 Task: Look for products in the category "Women's Health" from Natural Factors only.
Action: Mouse moved to (319, 167)
Screenshot: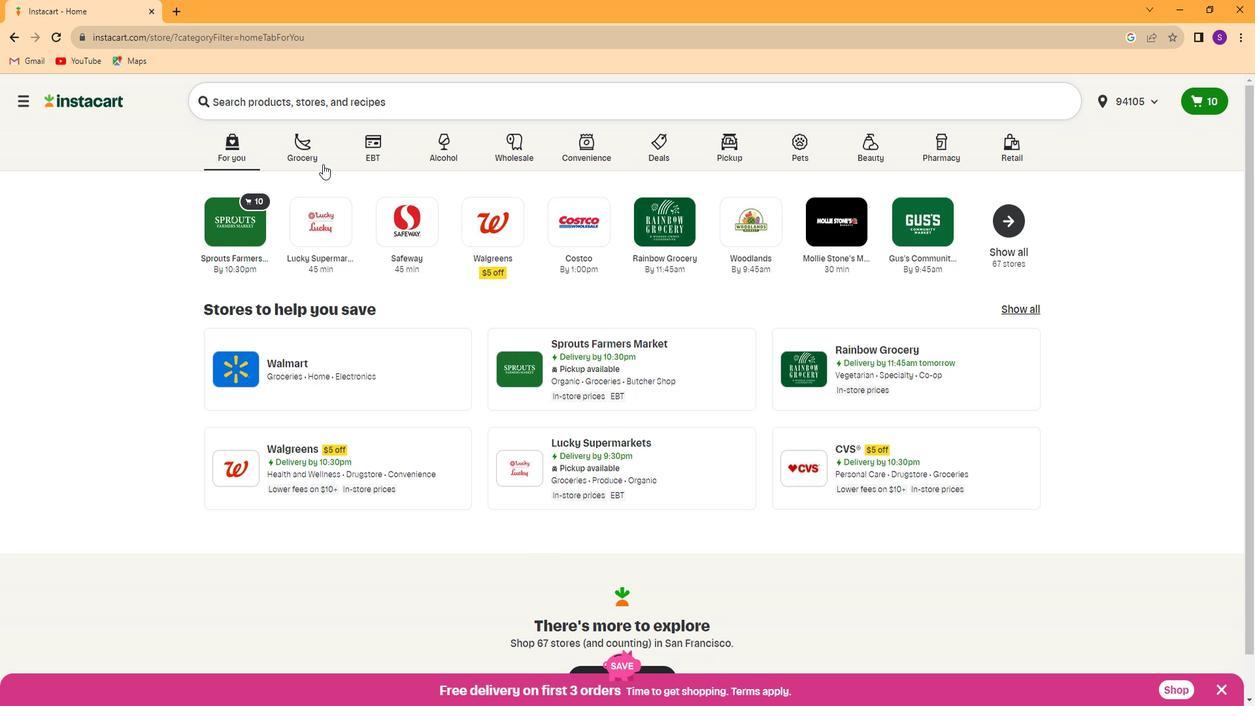 
Action: Mouse pressed left at (319, 167)
Screenshot: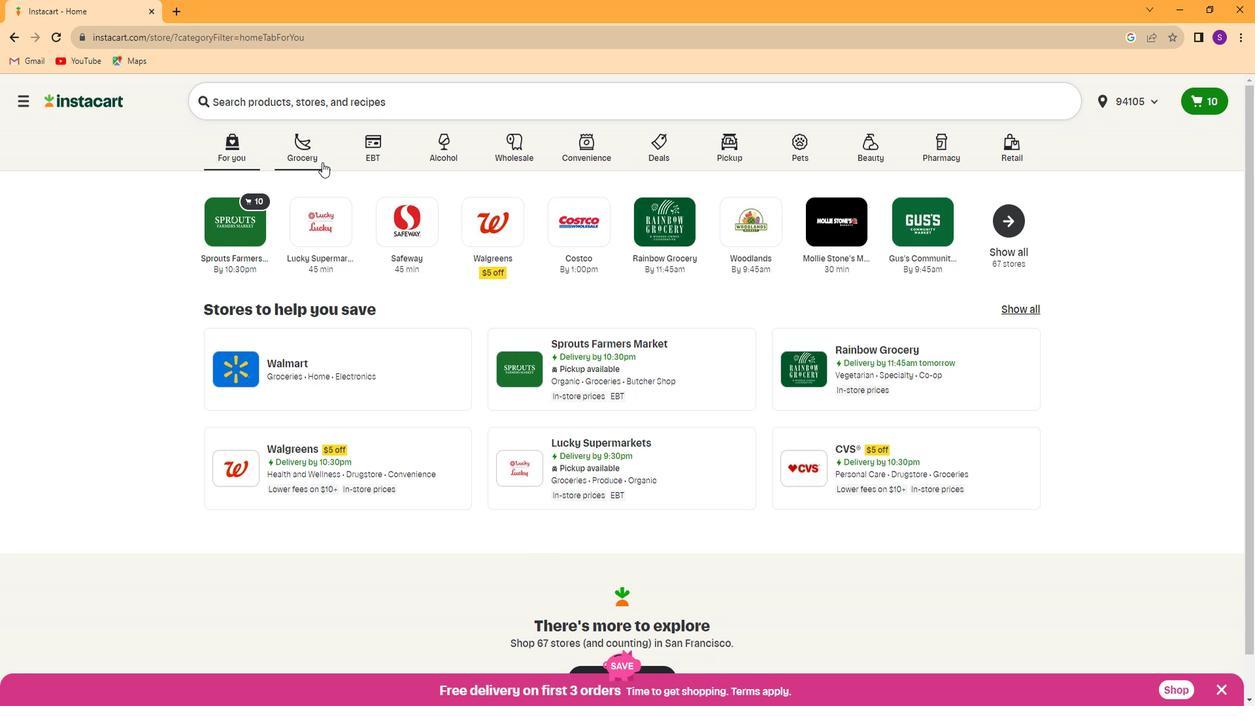 
Action: Mouse moved to (881, 239)
Screenshot: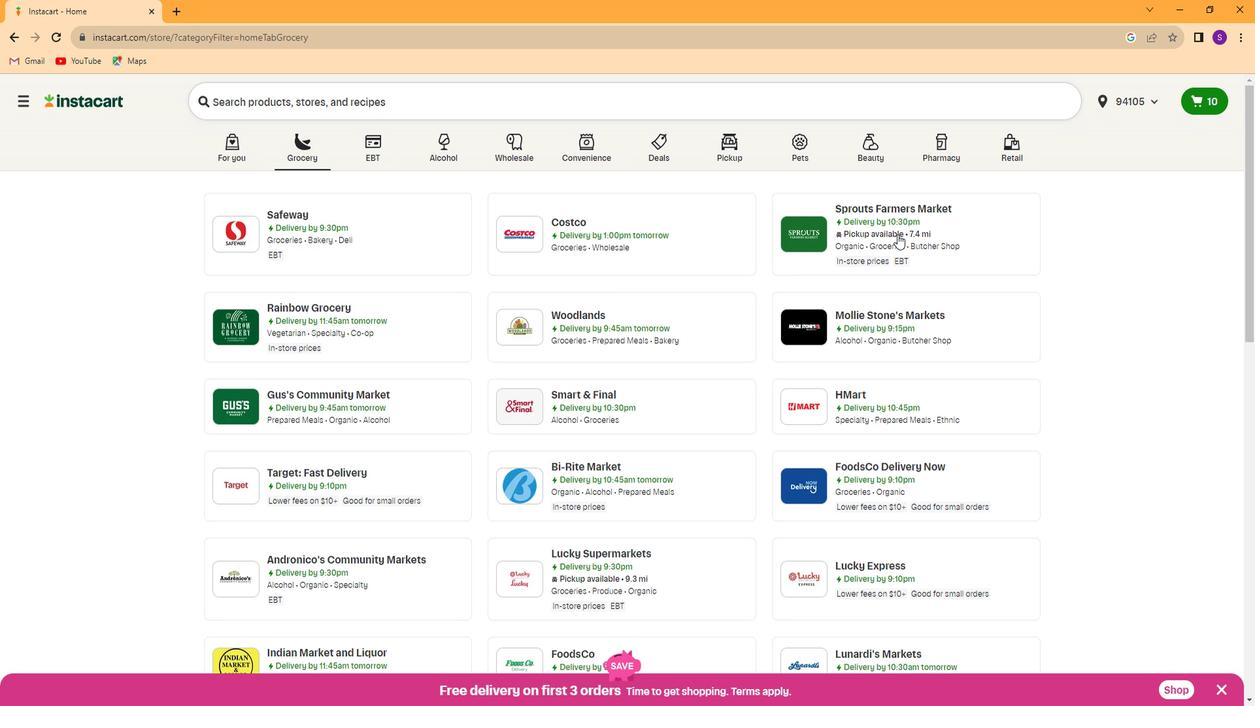 
Action: Mouse pressed left at (881, 239)
Screenshot: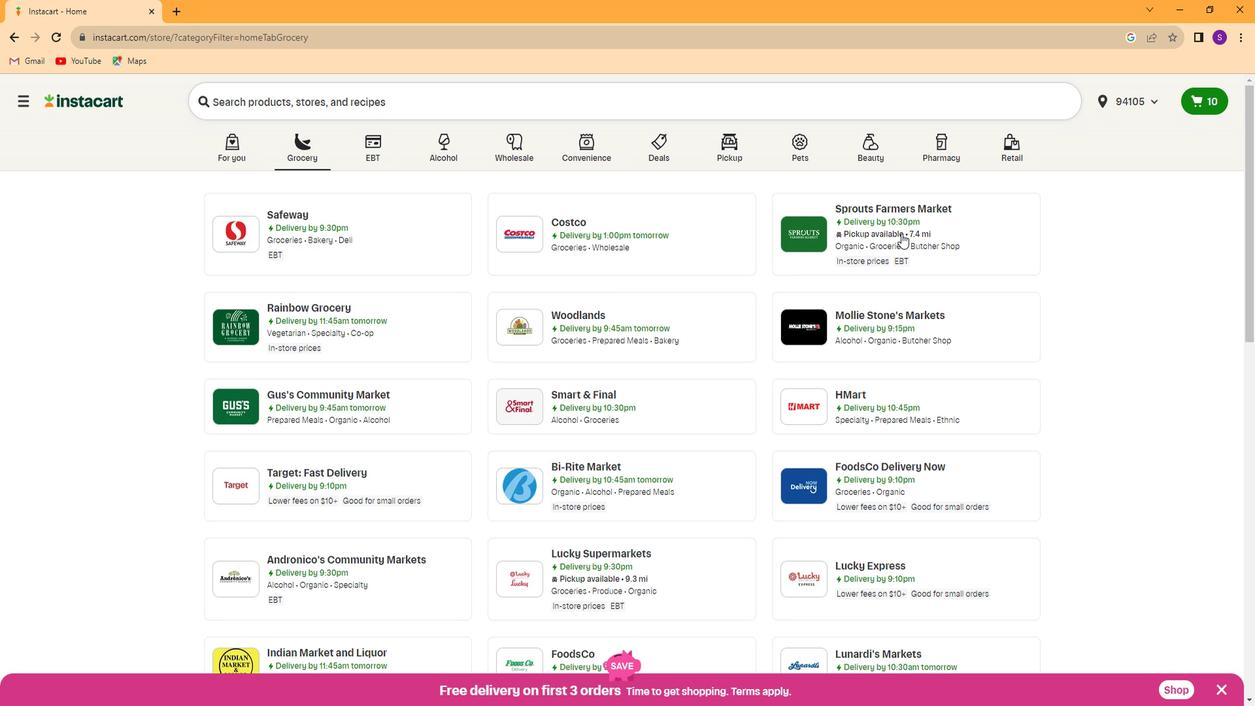 
Action: Mouse moved to (75, 509)
Screenshot: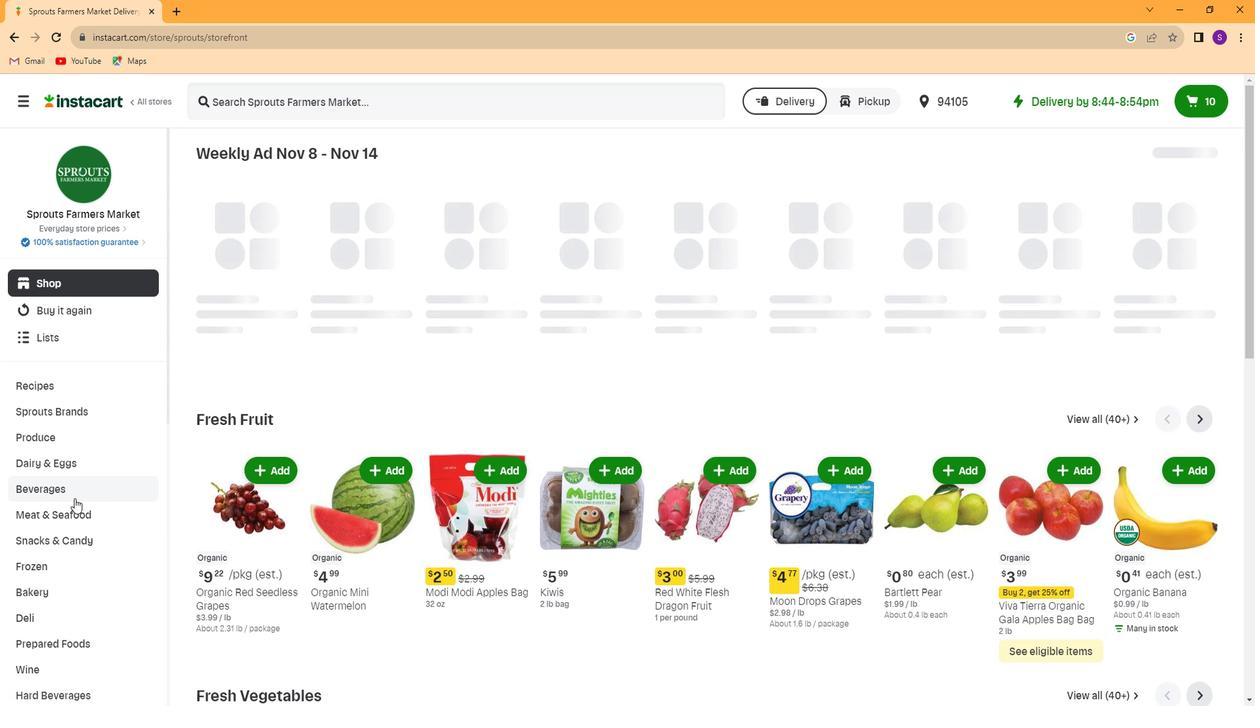 
Action: Mouse scrolled (75, 509) with delta (0, 0)
Screenshot: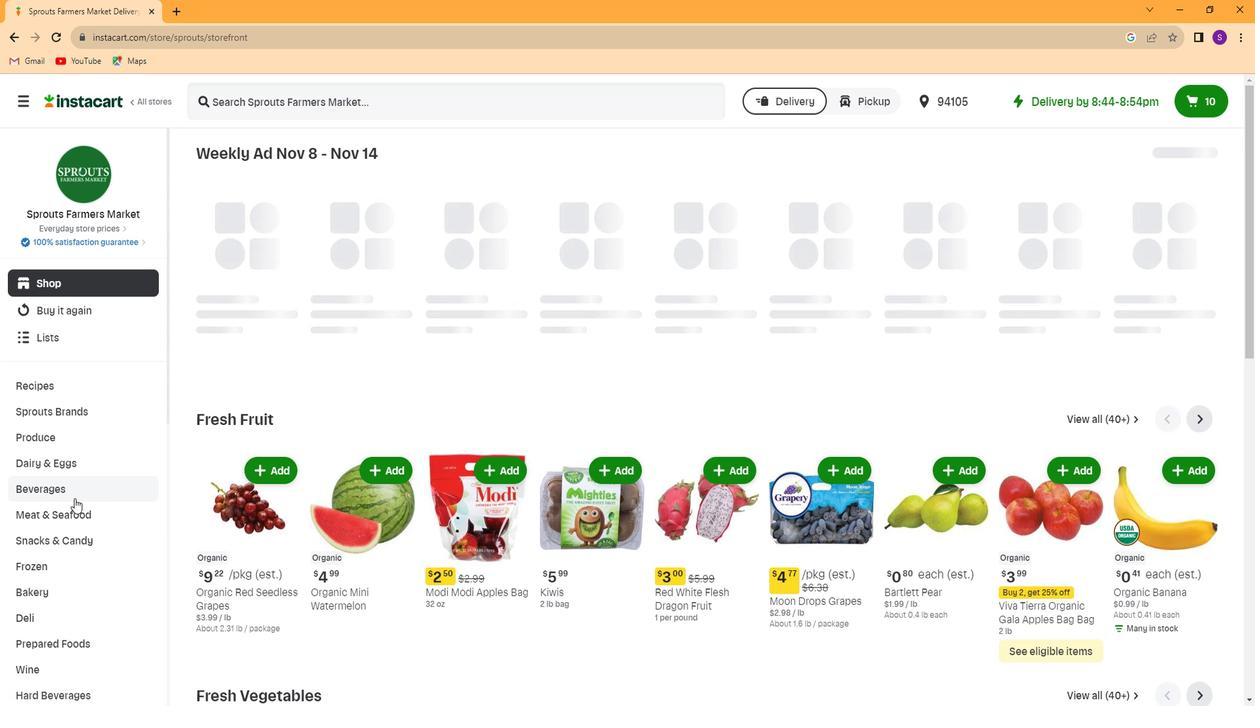 
Action: Mouse moved to (75, 509)
Screenshot: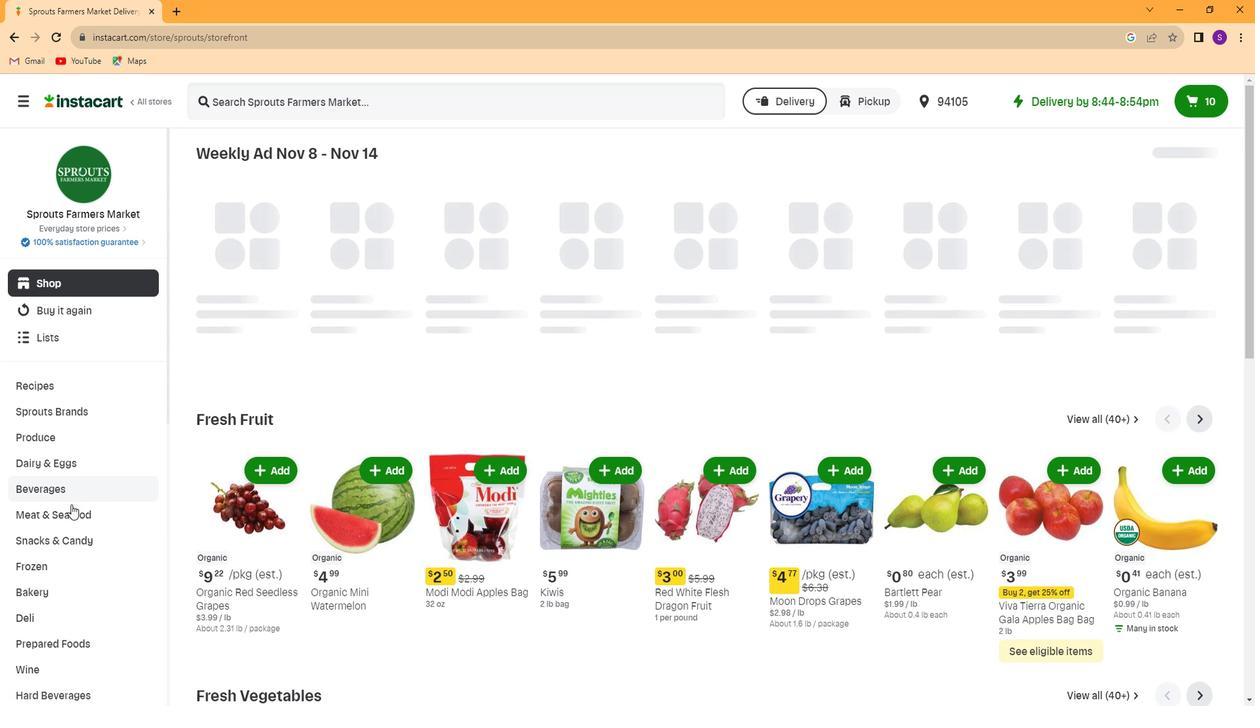 
Action: Mouse scrolled (75, 509) with delta (0, 0)
Screenshot: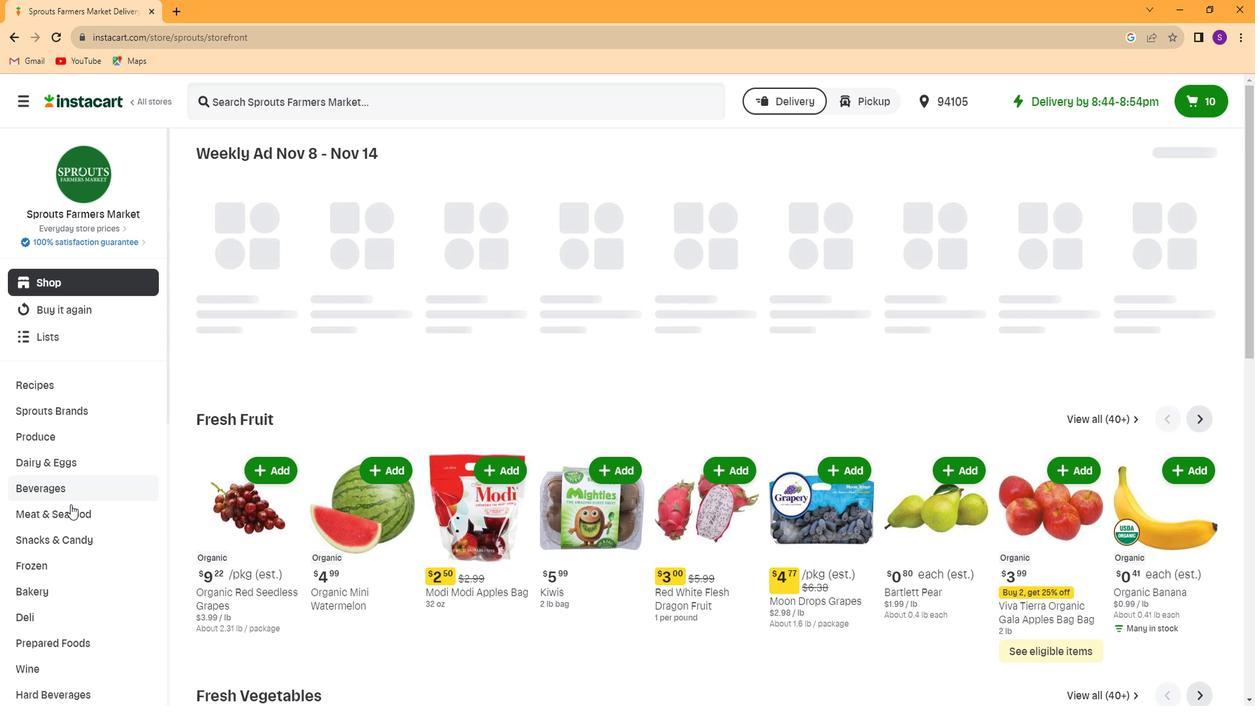 
Action: Mouse moved to (75, 509)
Screenshot: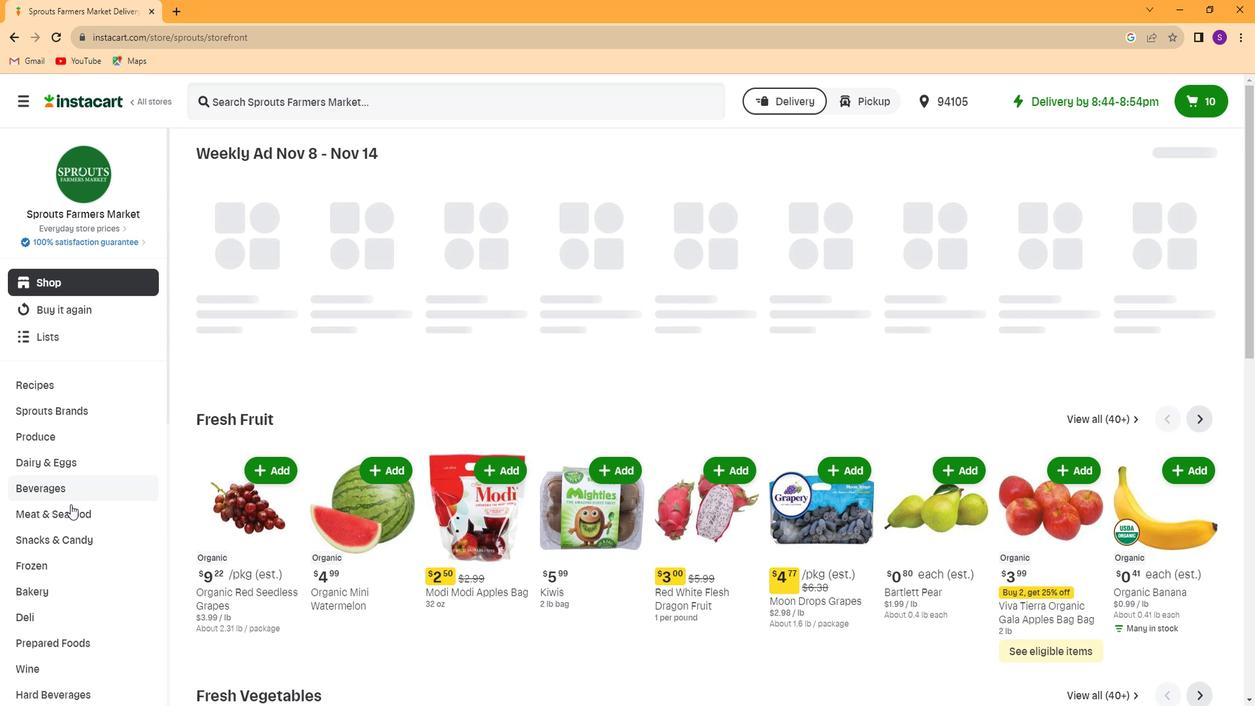 
Action: Mouse scrolled (75, 509) with delta (0, 0)
Screenshot: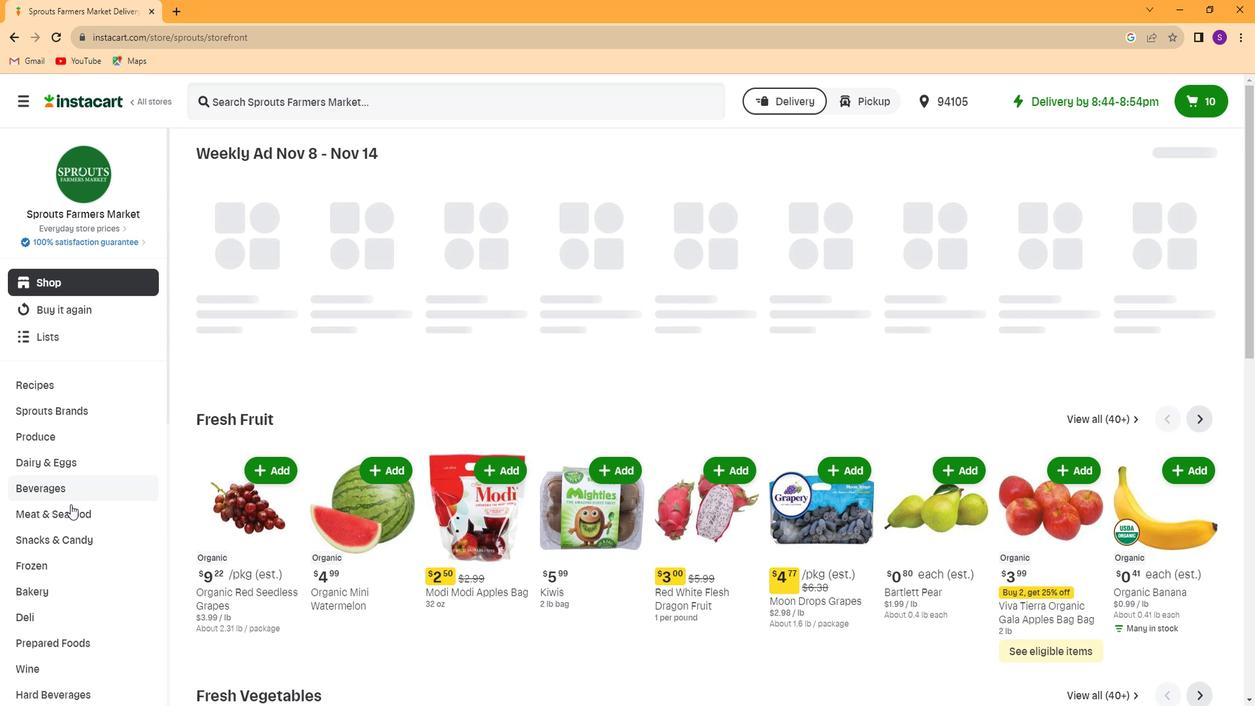 
Action: Mouse moved to (76, 509)
Screenshot: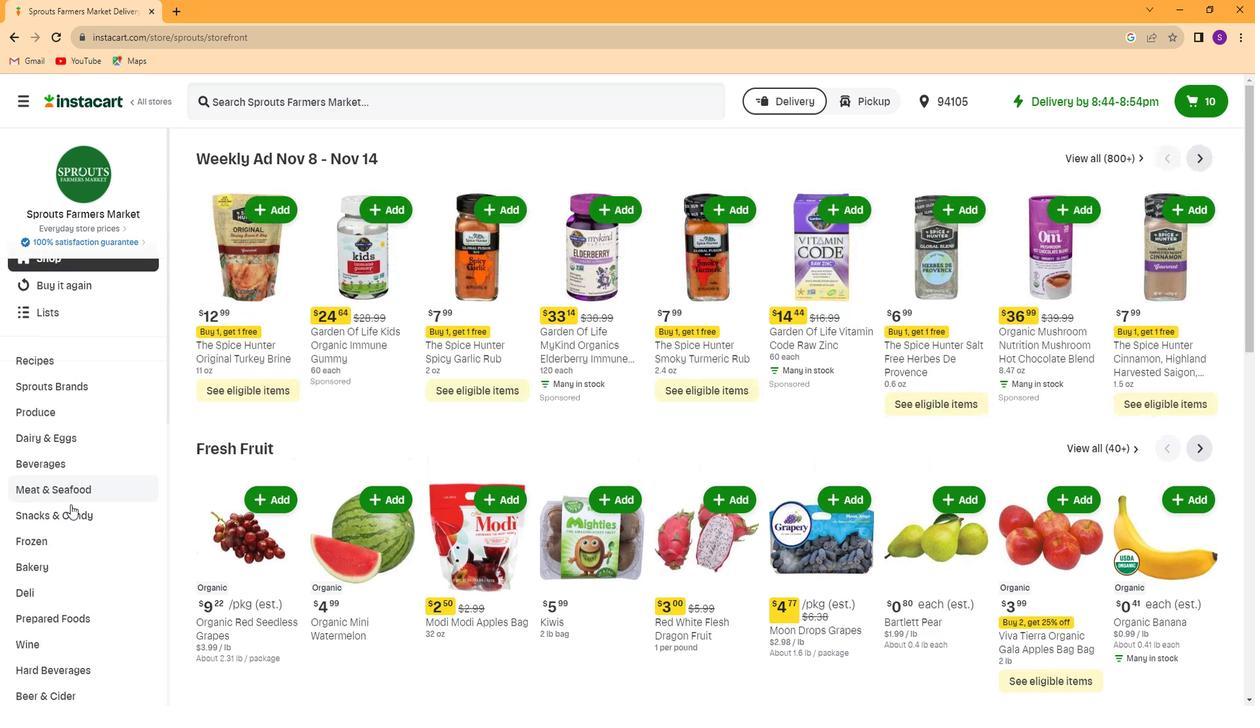 
Action: Mouse scrolled (76, 509) with delta (0, 0)
Screenshot: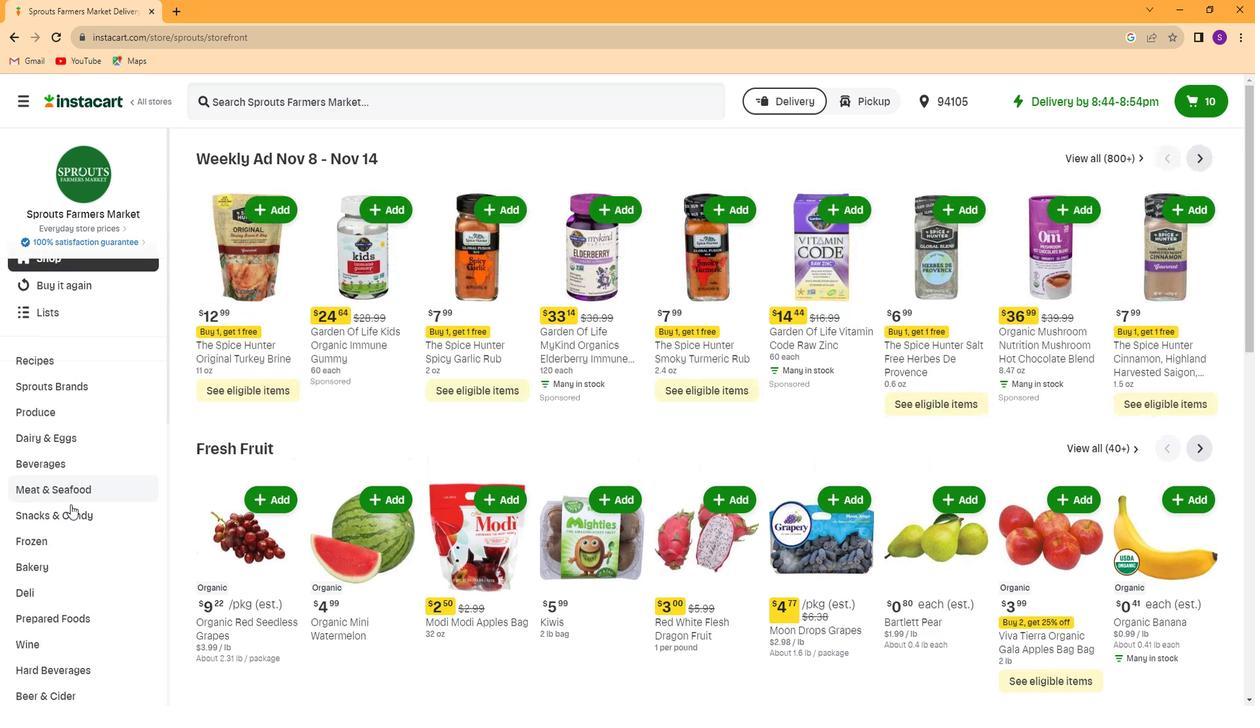 
Action: Mouse scrolled (76, 509) with delta (0, 0)
Screenshot: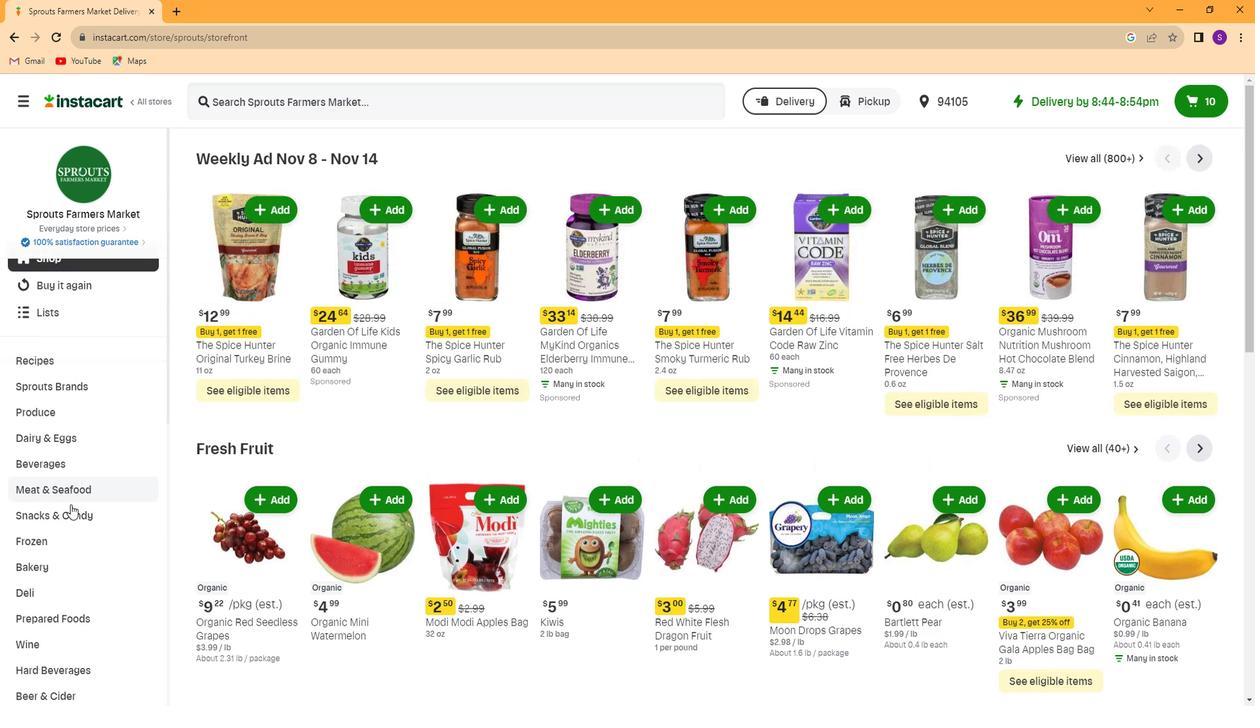 
Action: Mouse scrolled (76, 509) with delta (0, 0)
Screenshot: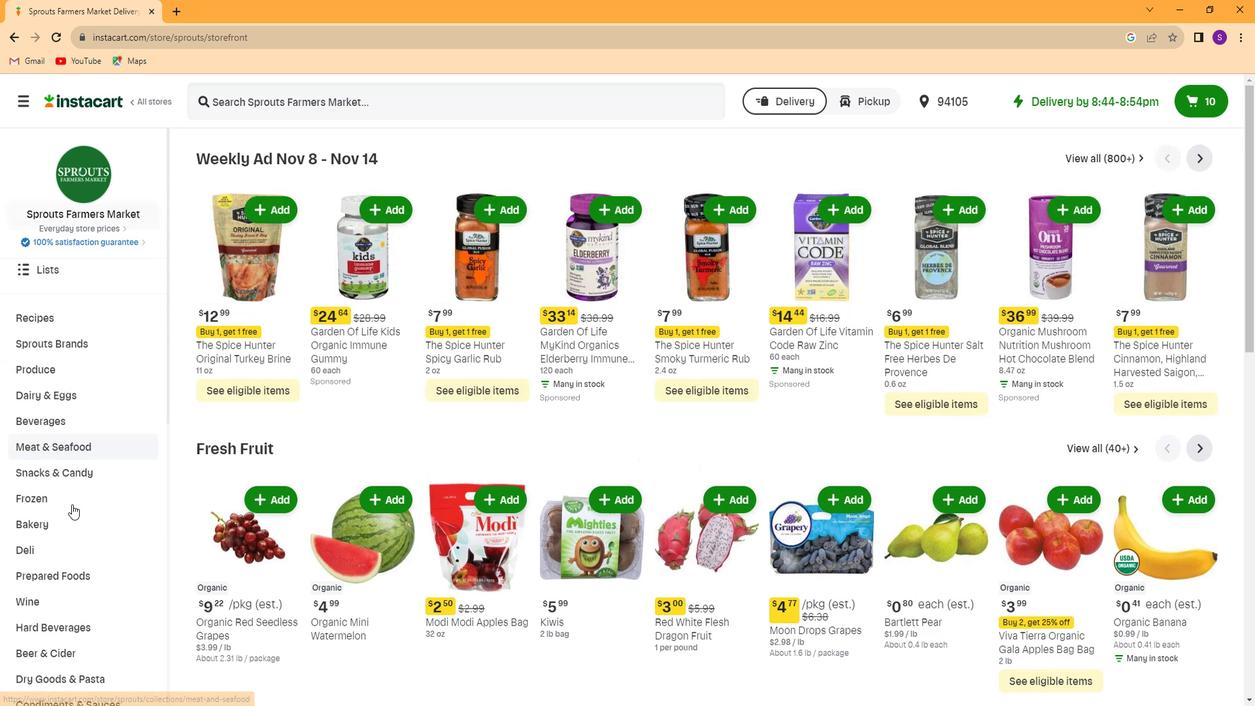 
Action: Mouse scrolled (76, 509) with delta (0, 0)
Screenshot: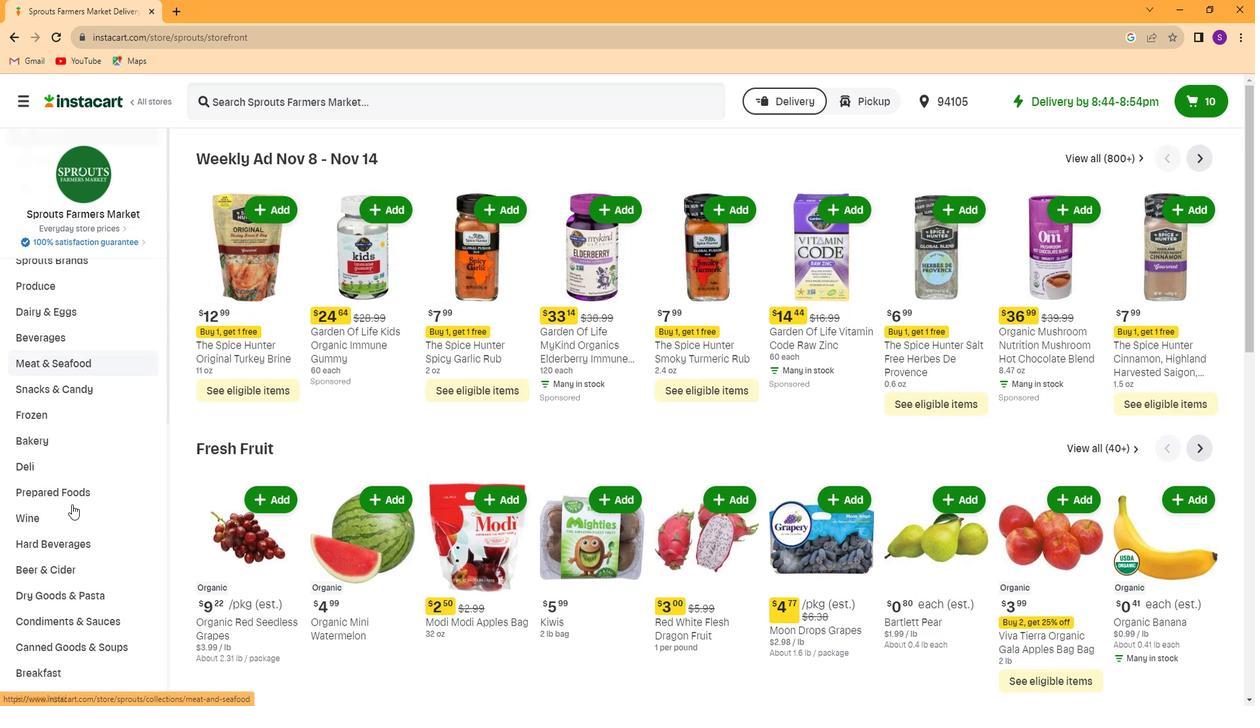 
Action: Mouse scrolled (76, 509) with delta (0, 0)
Screenshot: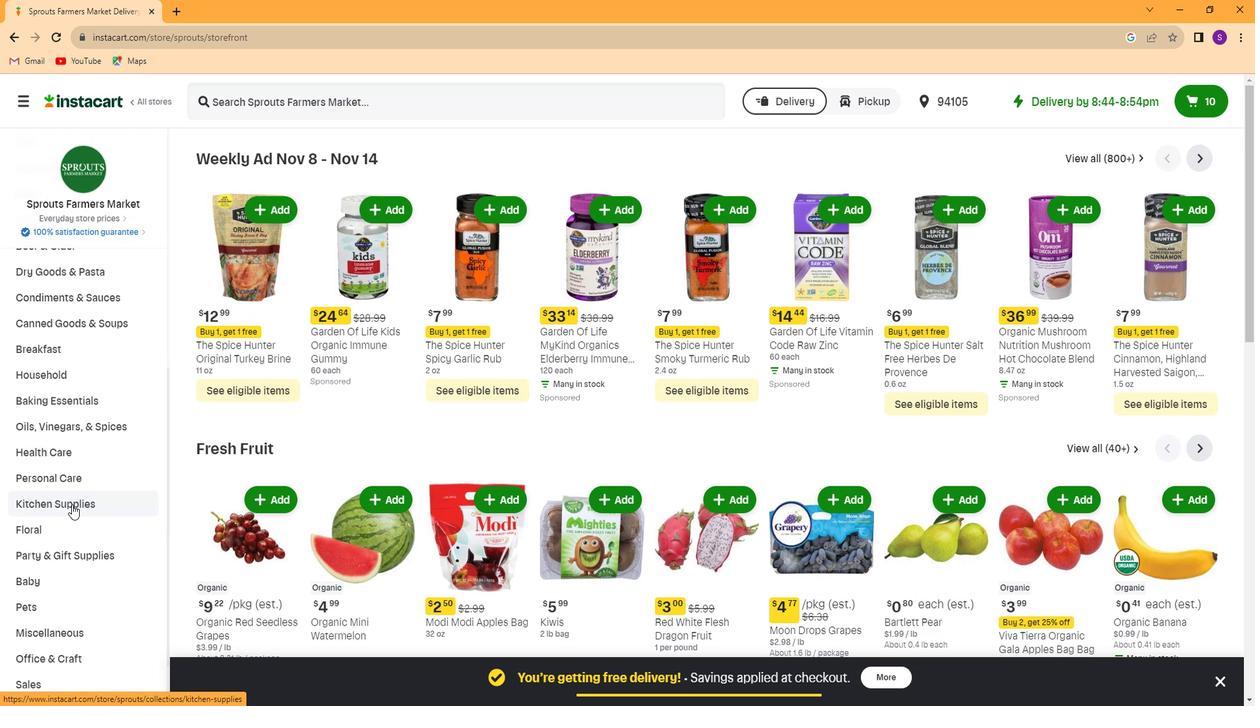 
Action: Mouse scrolled (76, 509) with delta (0, 0)
Screenshot: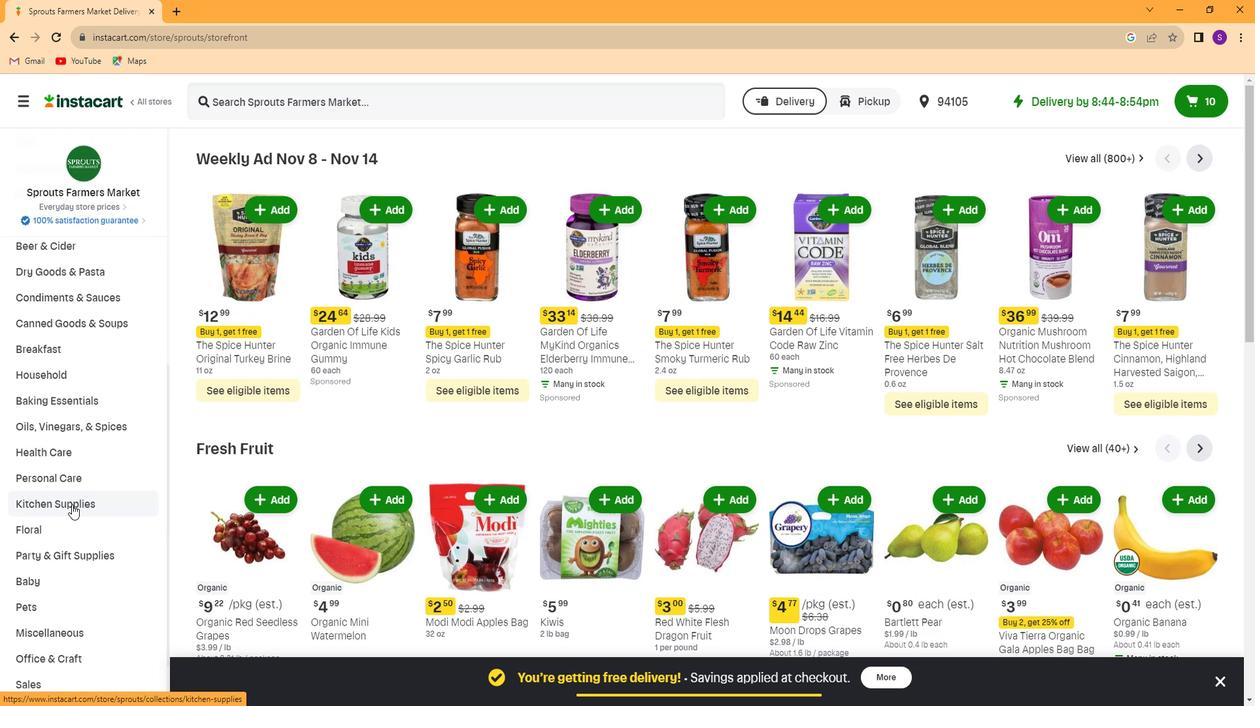 
Action: Mouse moved to (77, 513)
Screenshot: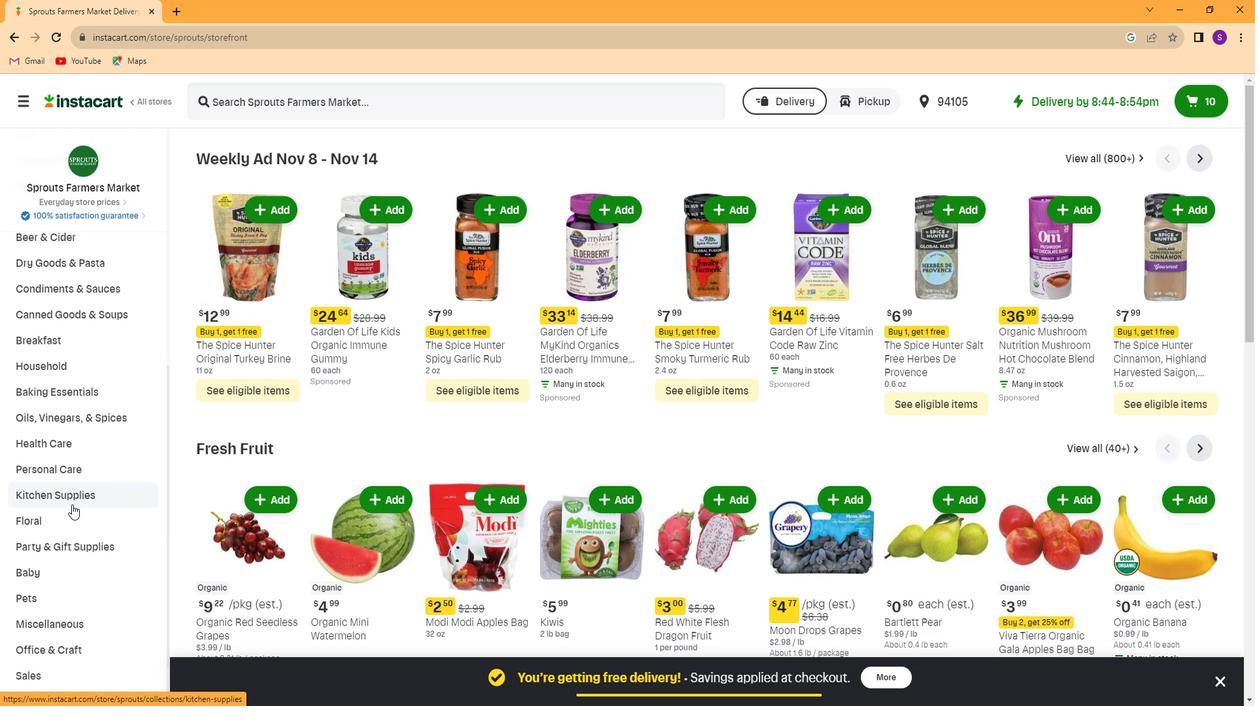 
Action: Mouse scrolled (77, 512) with delta (0, 0)
Screenshot: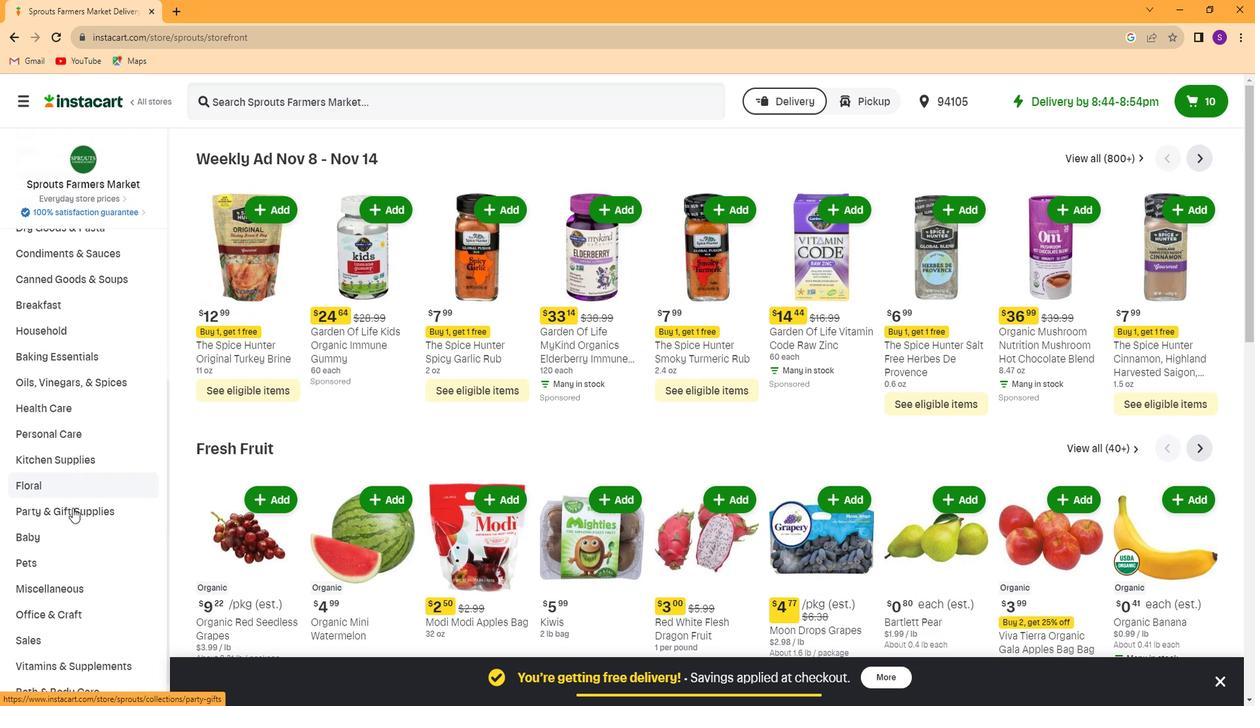 
Action: Mouse moved to (77, 515)
Screenshot: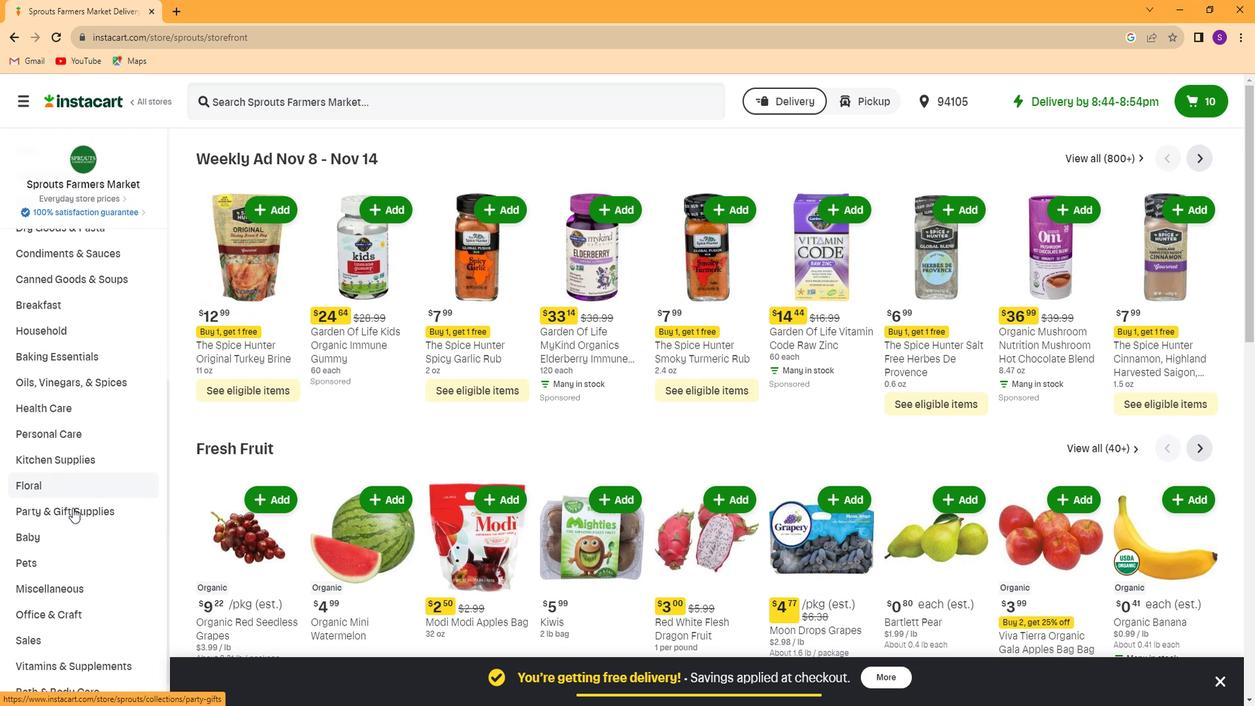 
Action: Mouse scrolled (77, 514) with delta (0, -1)
Screenshot: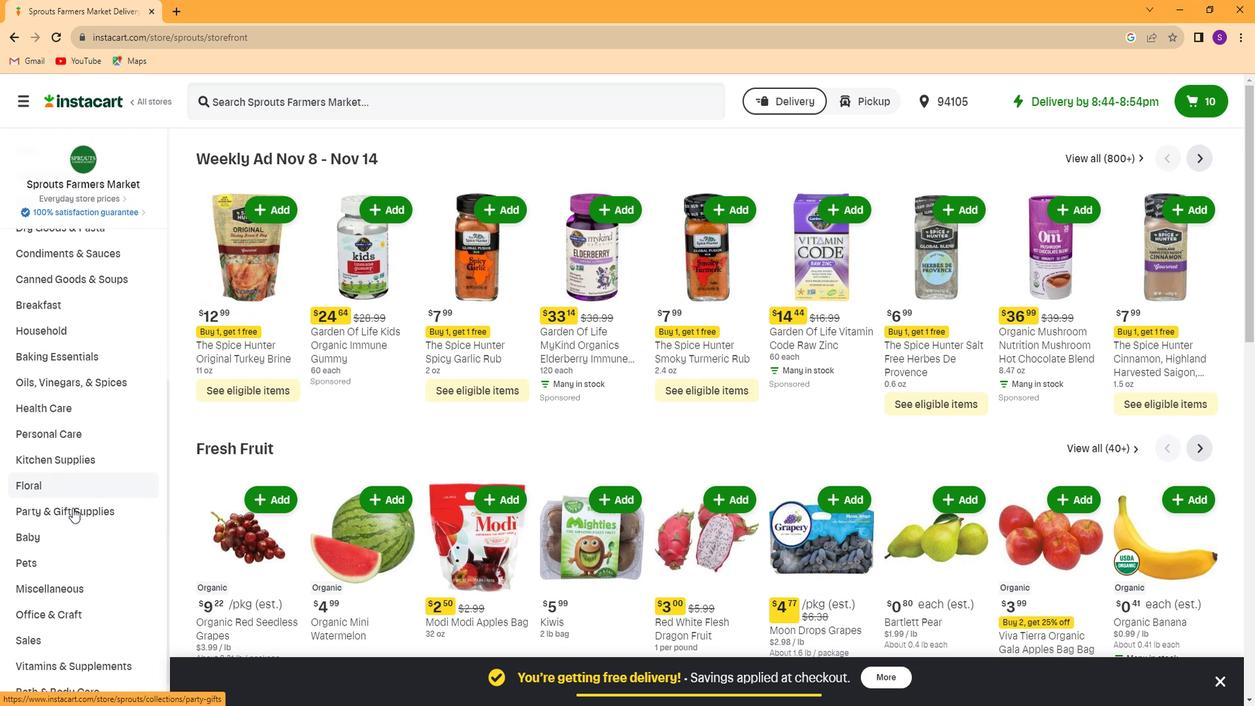 
Action: Mouse moved to (77, 517)
Screenshot: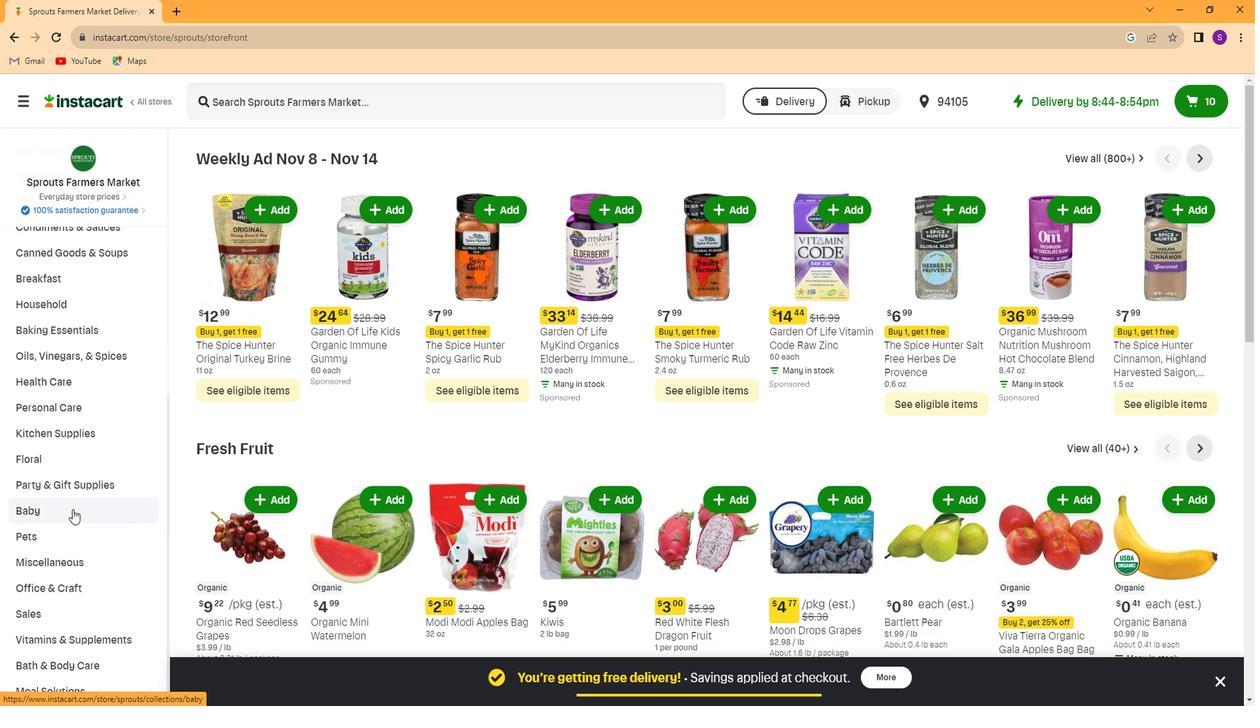 
Action: Mouse scrolled (77, 516) with delta (0, 0)
Screenshot: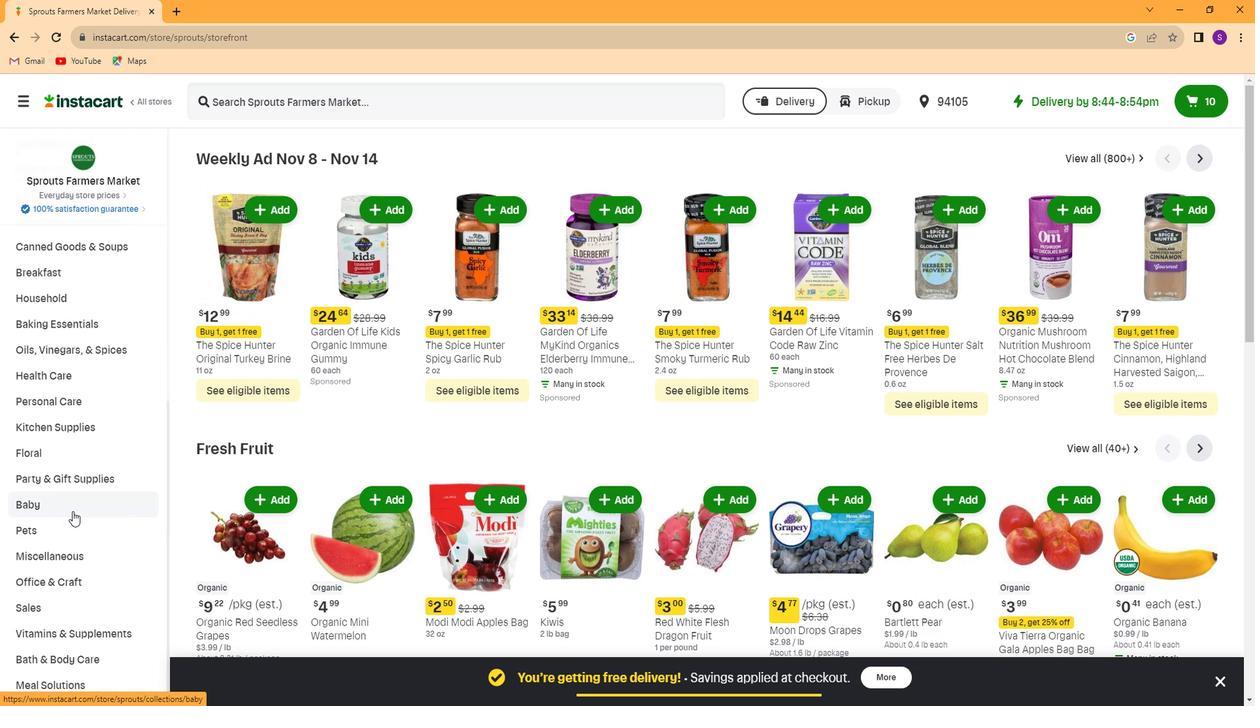 
Action: Mouse moved to (77, 519)
Screenshot: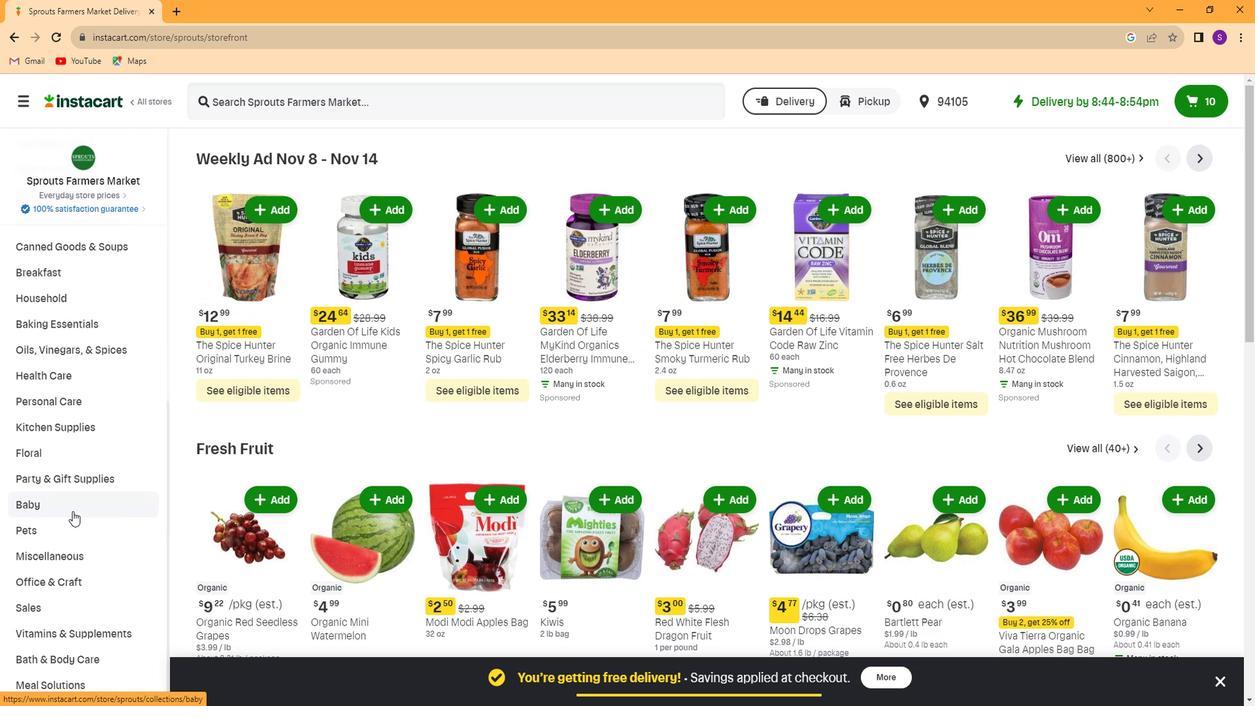 
Action: Mouse scrolled (77, 519) with delta (0, 0)
Screenshot: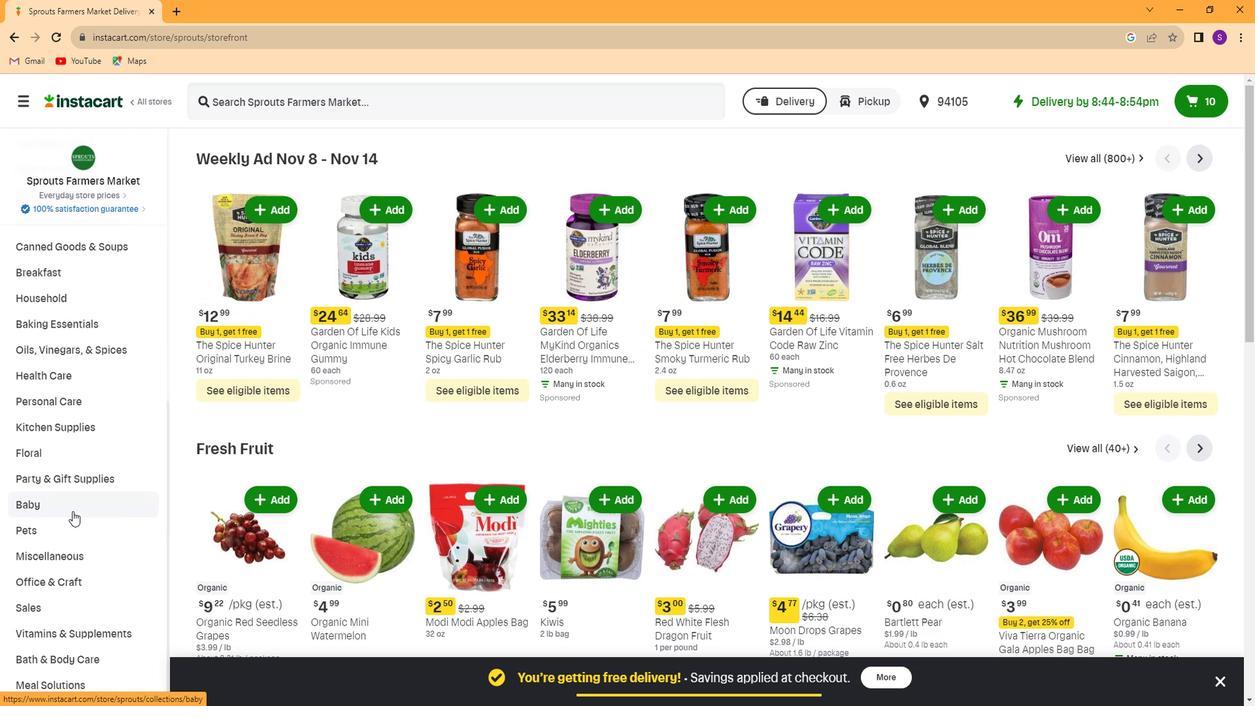 
Action: Mouse moved to (105, 638)
Screenshot: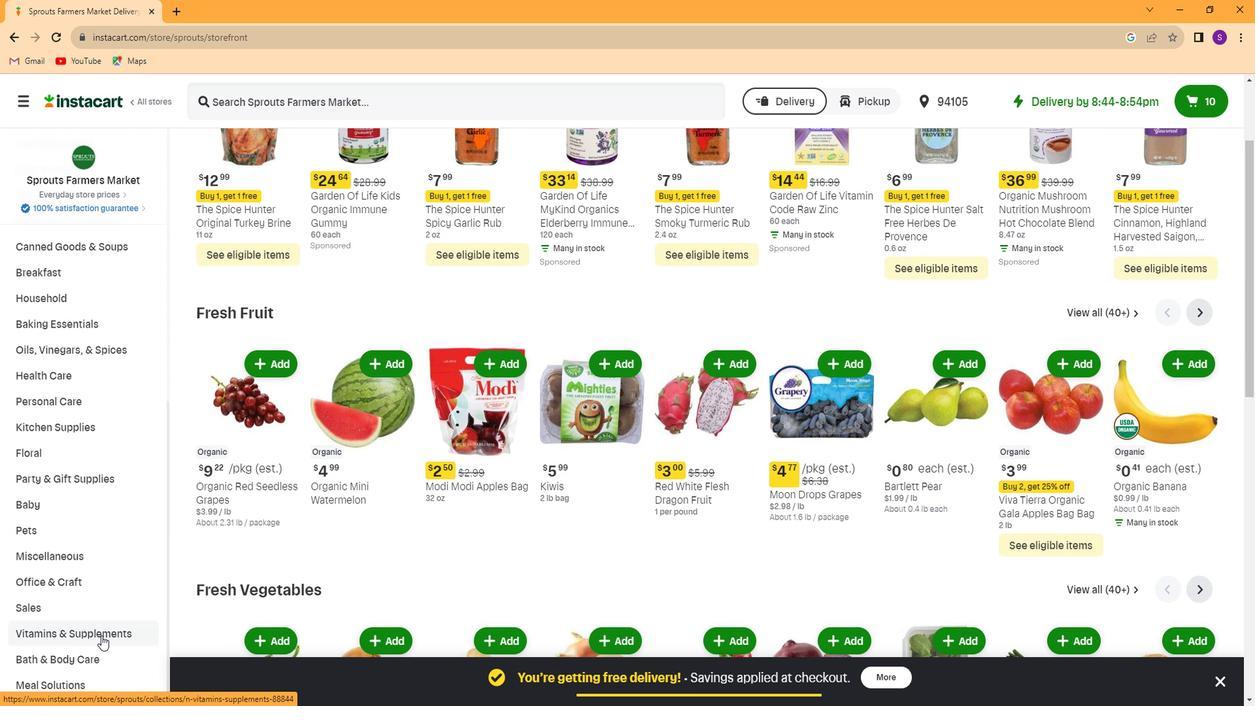 
Action: Mouse pressed left at (105, 638)
Screenshot: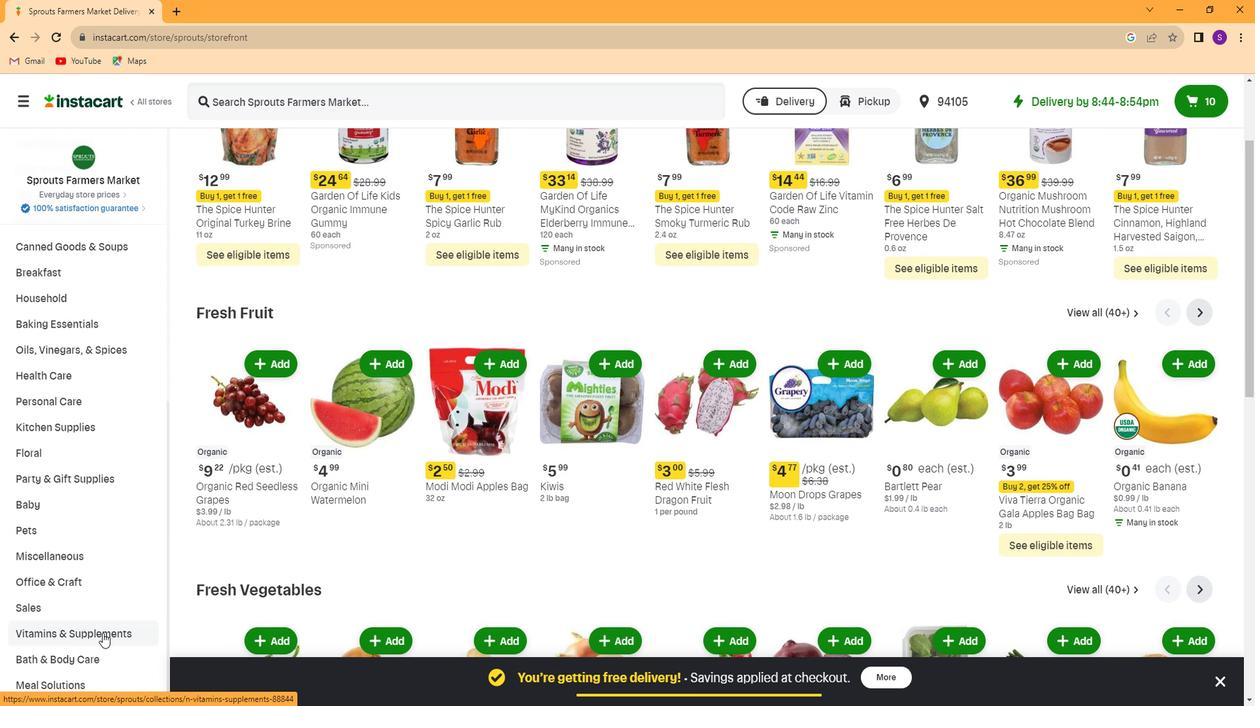 
Action: Mouse moved to (107, 533)
Screenshot: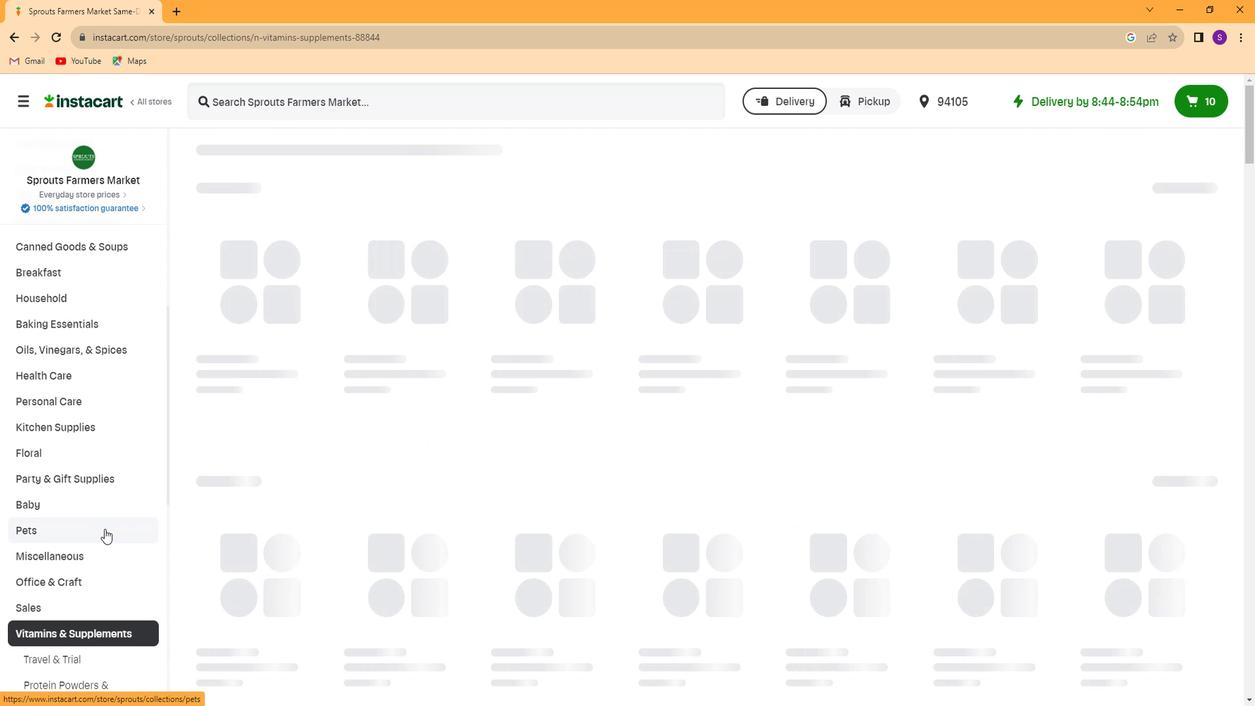 
Action: Mouse scrolled (107, 532) with delta (0, 0)
Screenshot: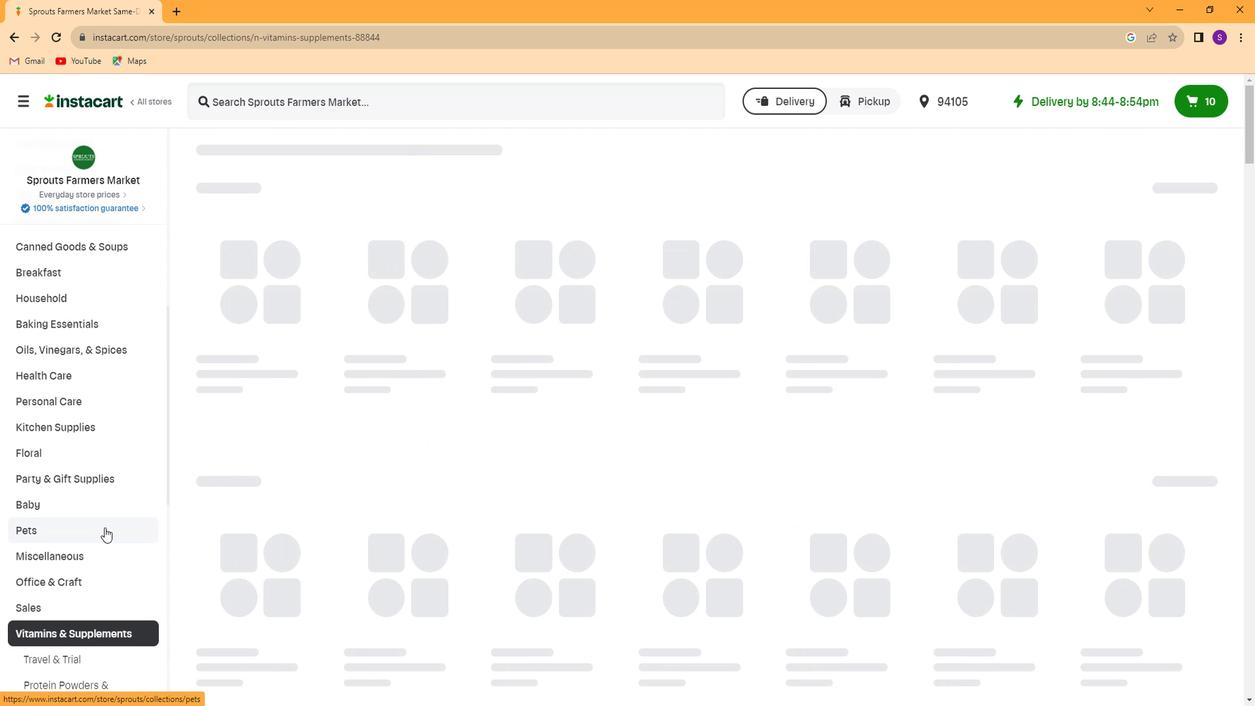 
Action: Mouse moved to (107, 533)
Screenshot: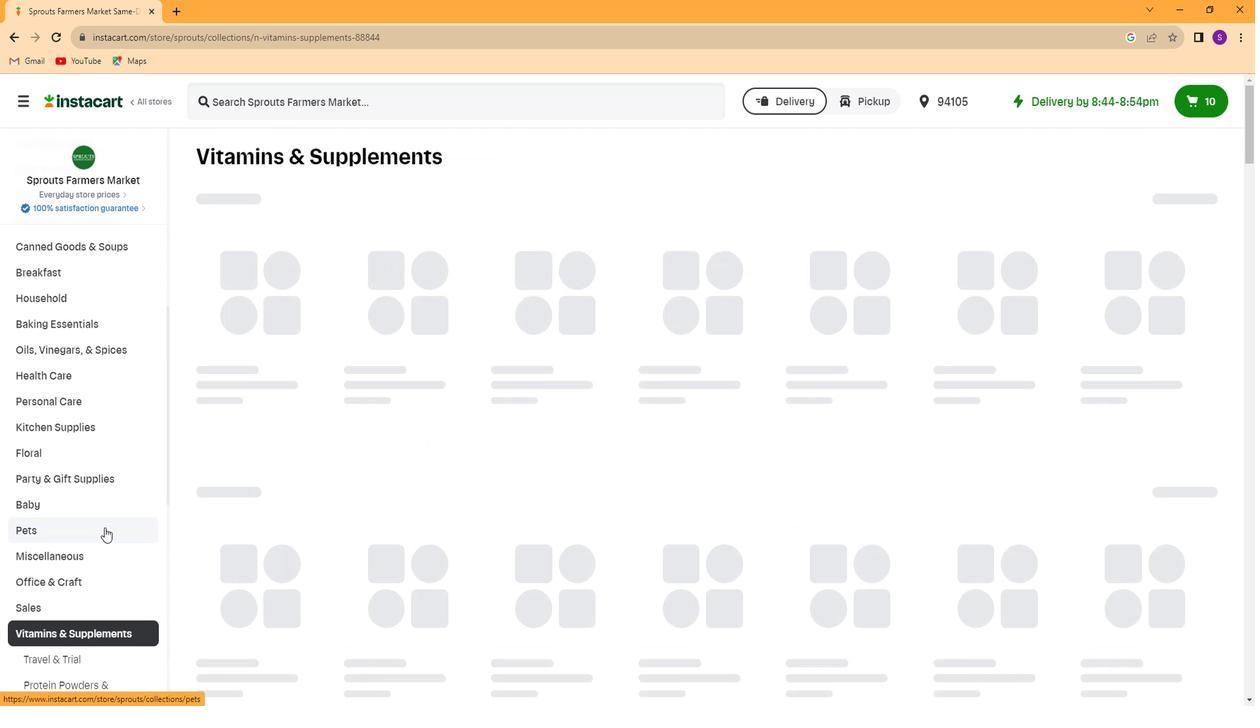 
Action: Mouse scrolled (107, 532) with delta (0, 0)
Screenshot: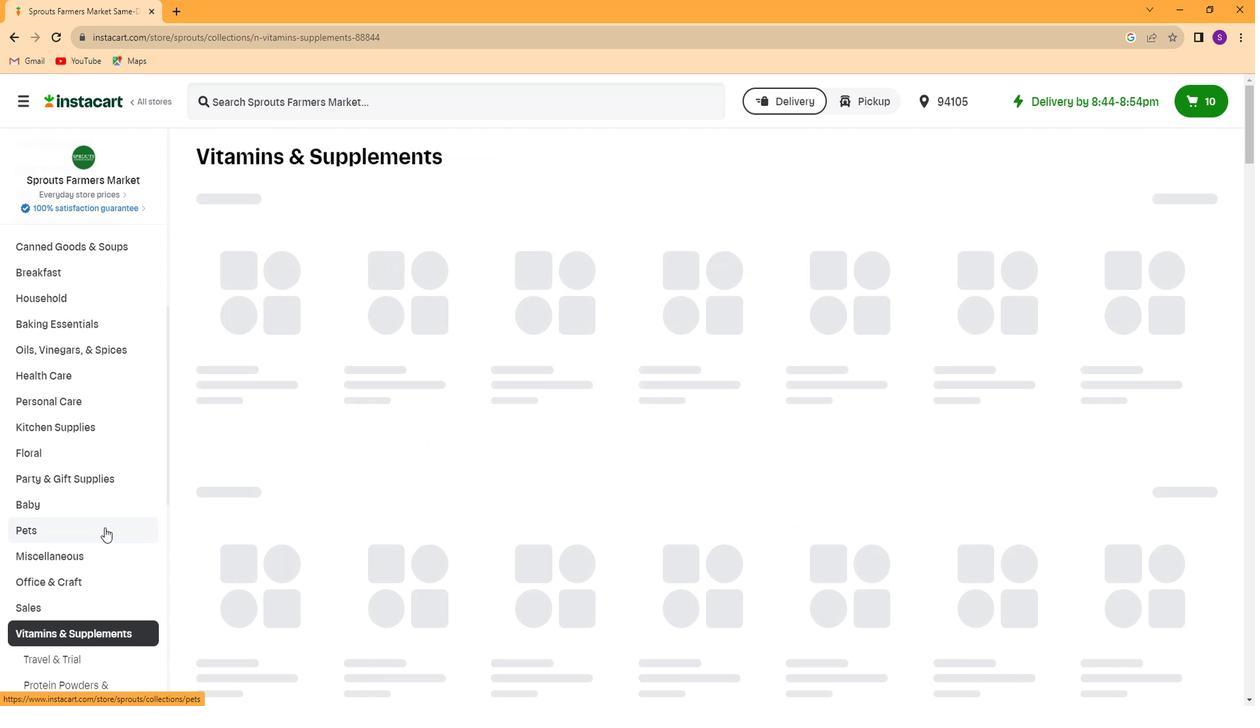 
Action: Mouse moved to (105, 533)
Screenshot: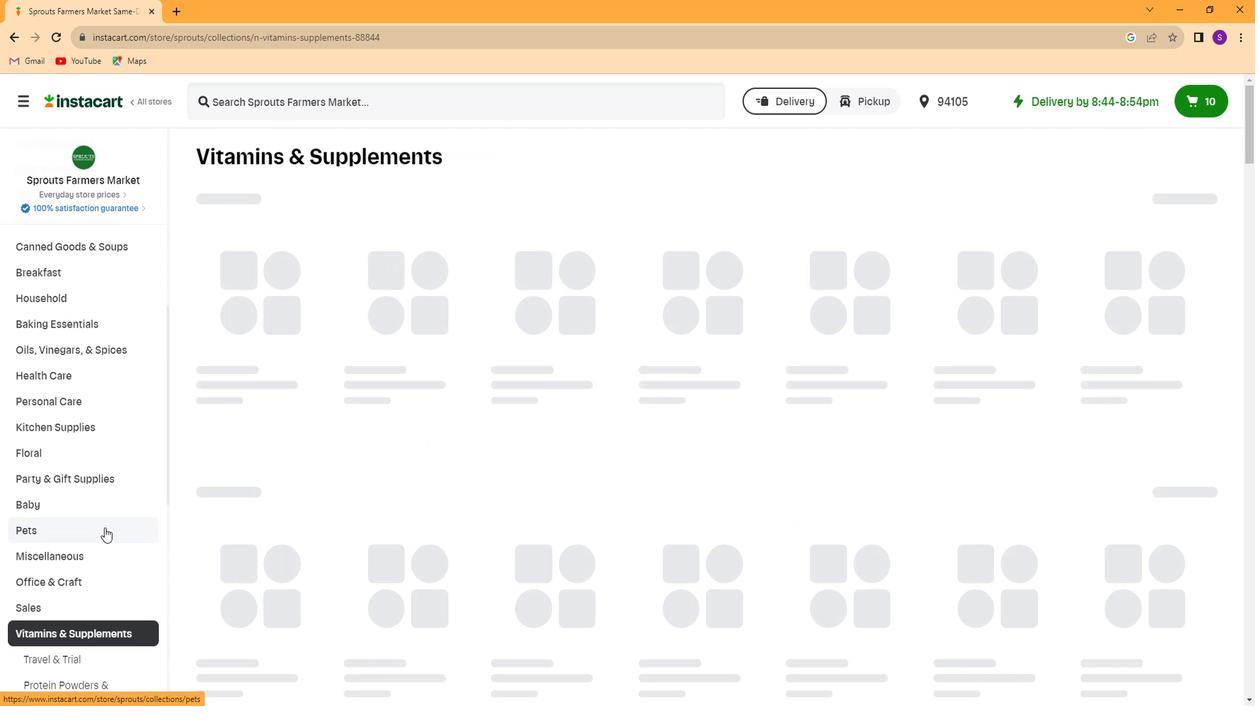 
Action: Mouse scrolled (105, 532) with delta (0, 0)
Screenshot: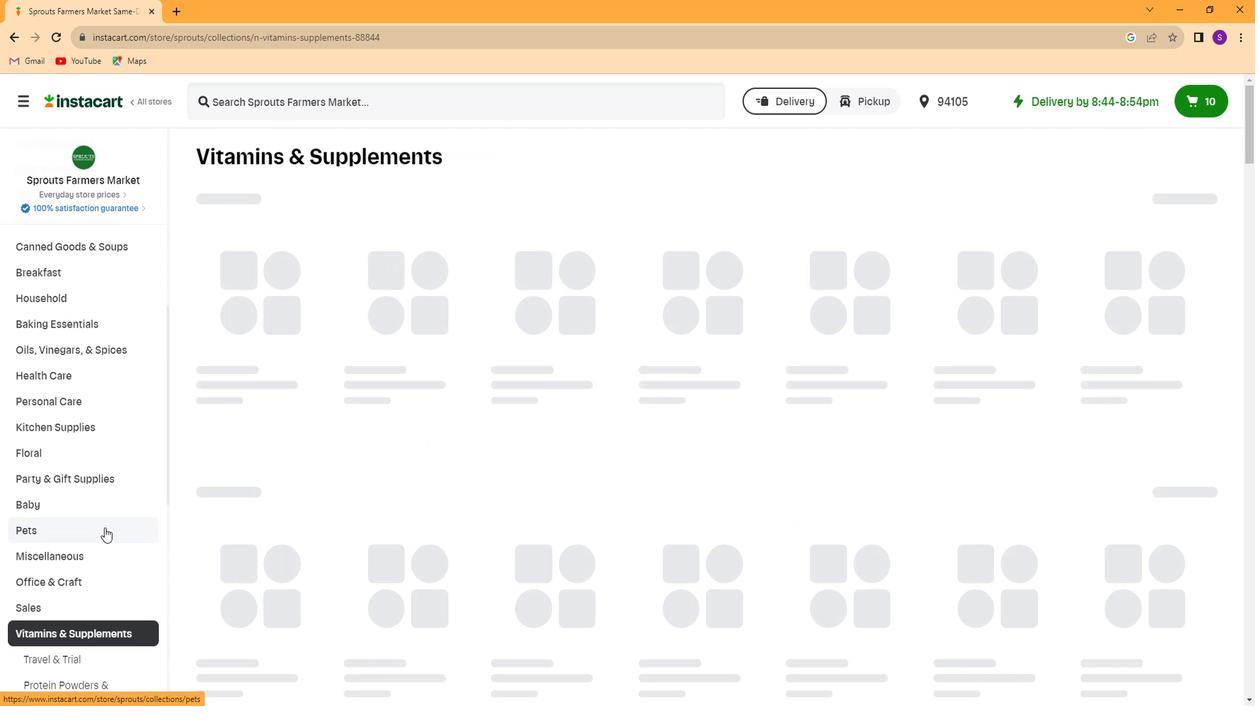 
Action: Mouse moved to (102, 533)
Screenshot: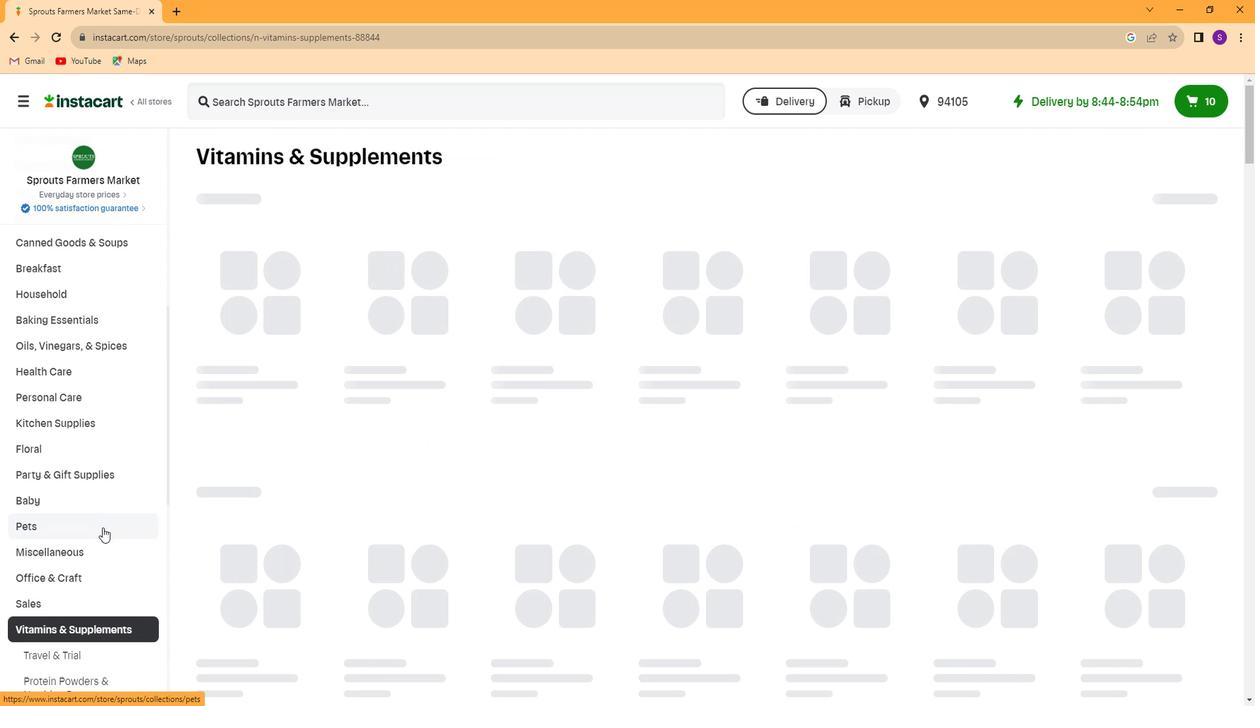 
Action: Mouse scrolled (102, 532) with delta (0, 0)
Screenshot: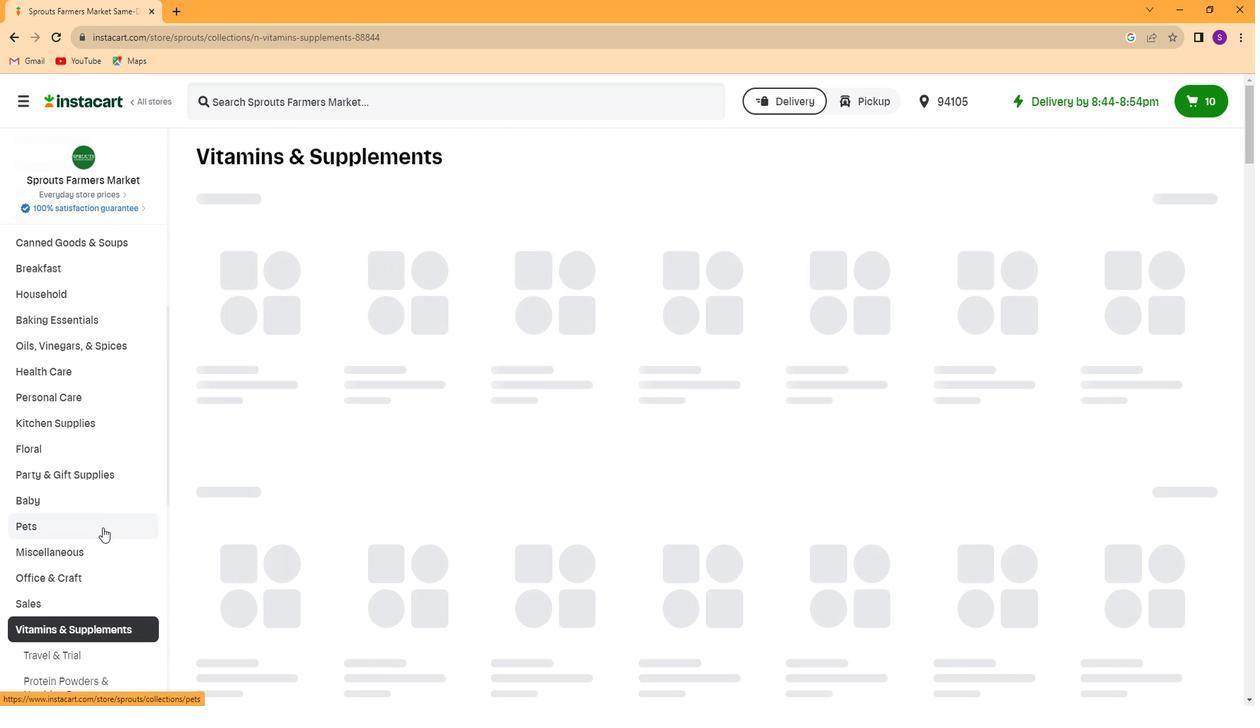 
Action: Mouse moved to (100, 533)
Screenshot: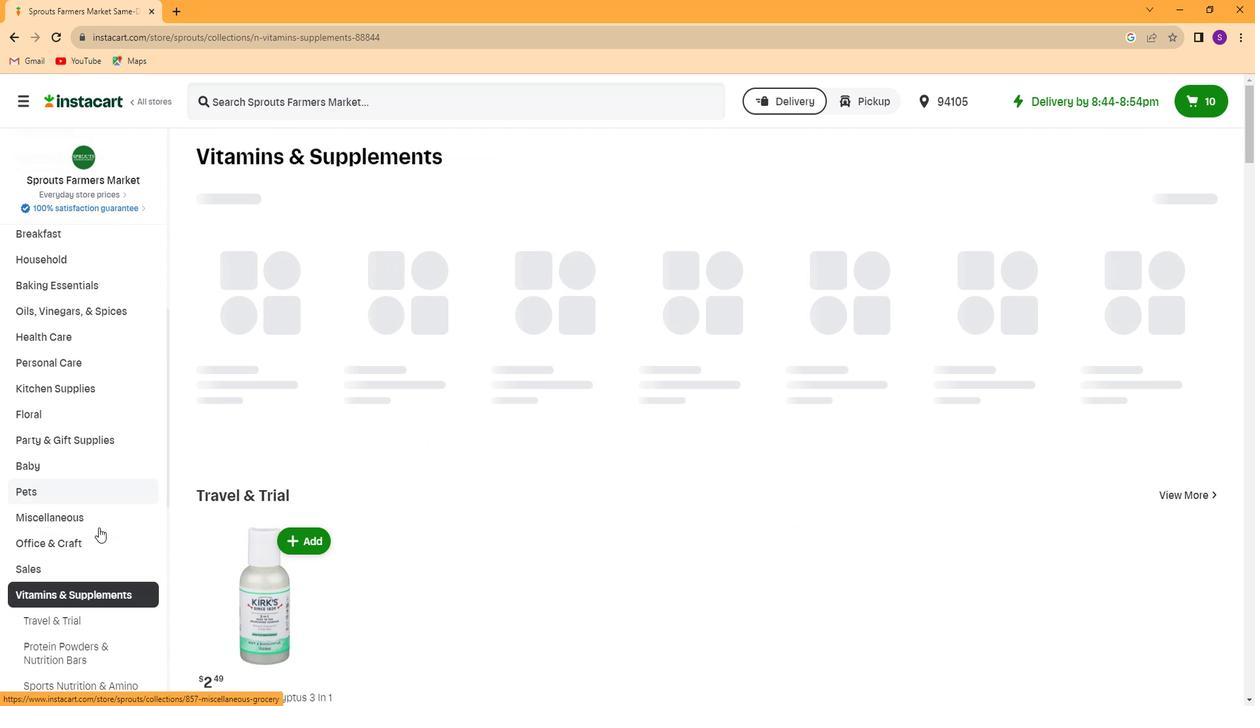 
Action: Mouse scrolled (100, 532) with delta (0, 0)
Screenshot: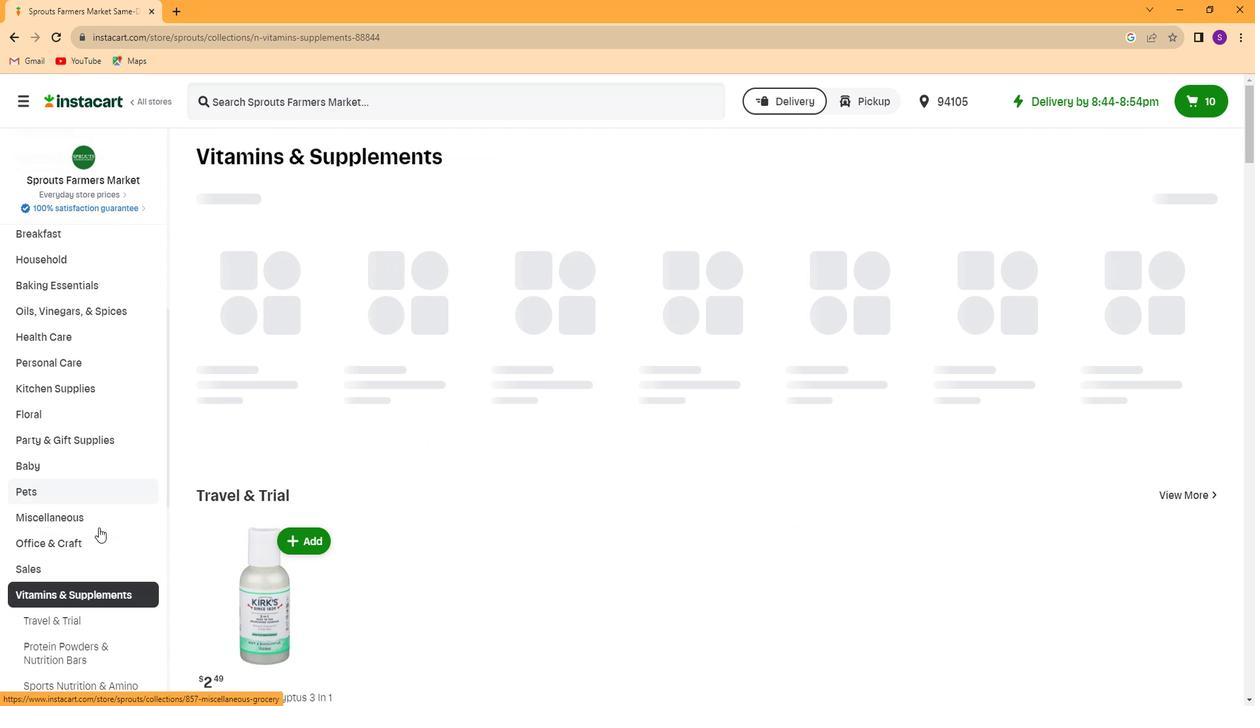 
Action: Mouse moved to (99, 564)
Screenshot: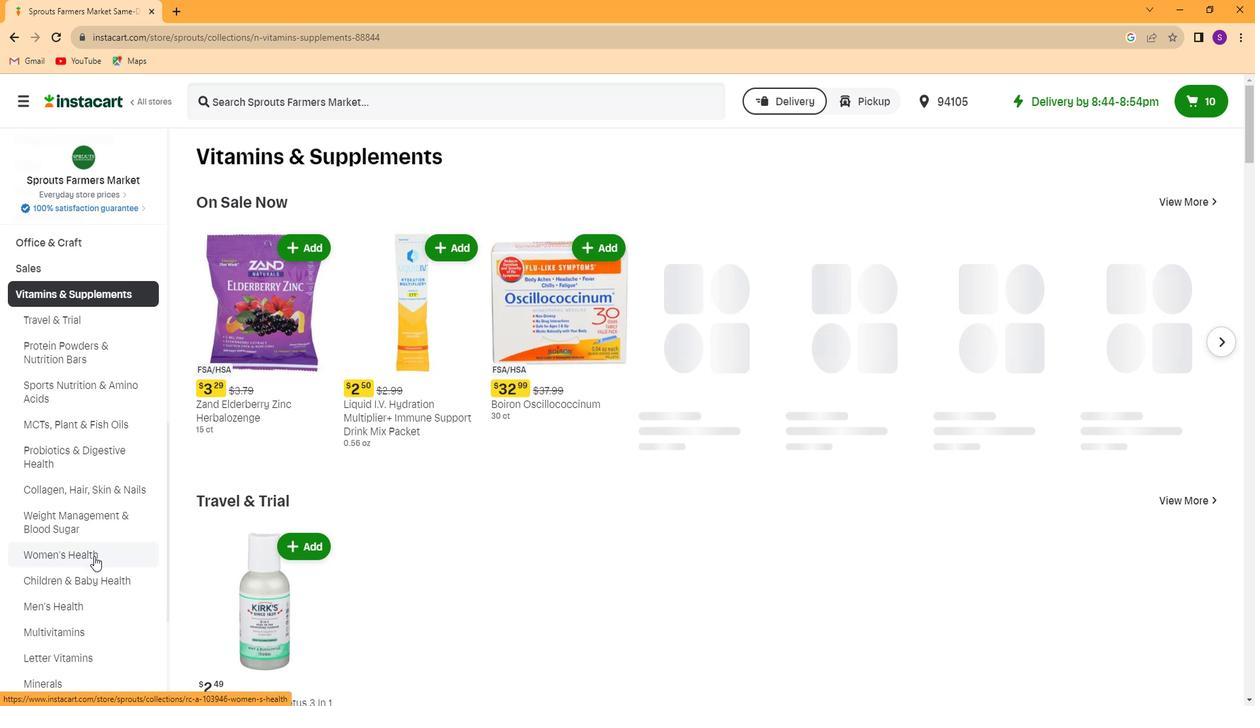 
Action: Mouse pressed left at (99, 564)
Screenshot: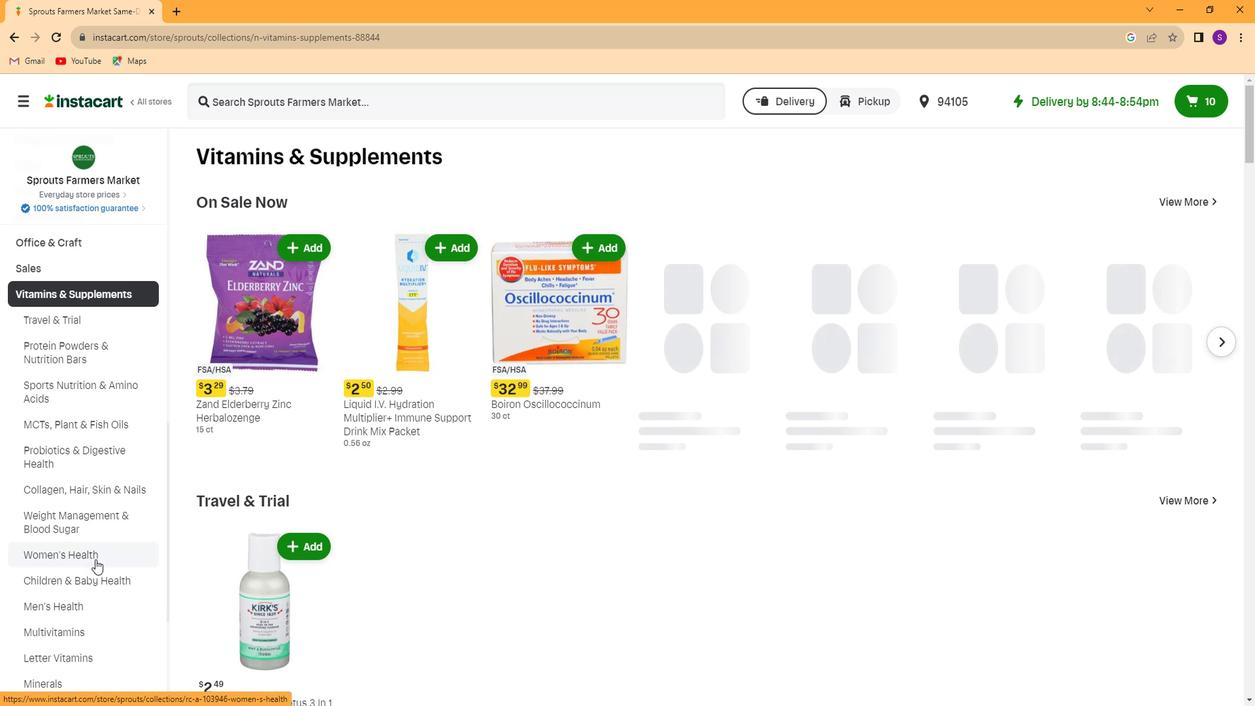 
Action: Mouse moved to (430, 211)
Screenshot: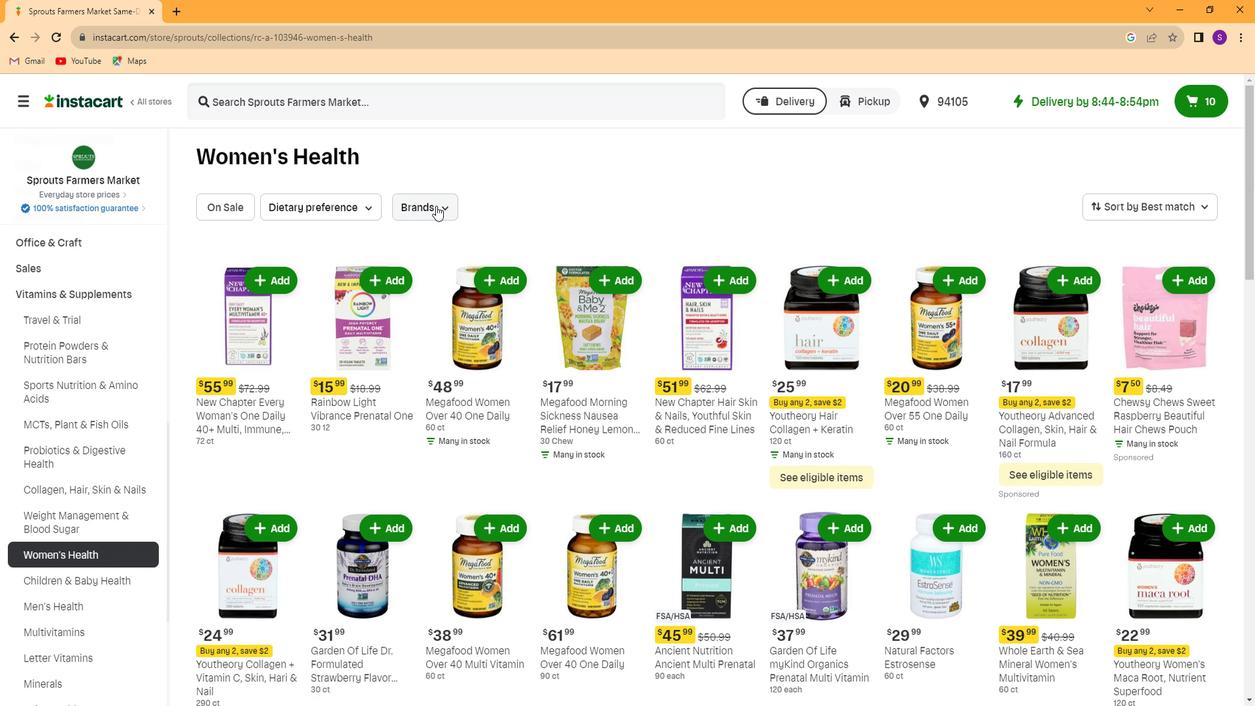
Action: Mouse pressed left at (430, 211)
Screenshot: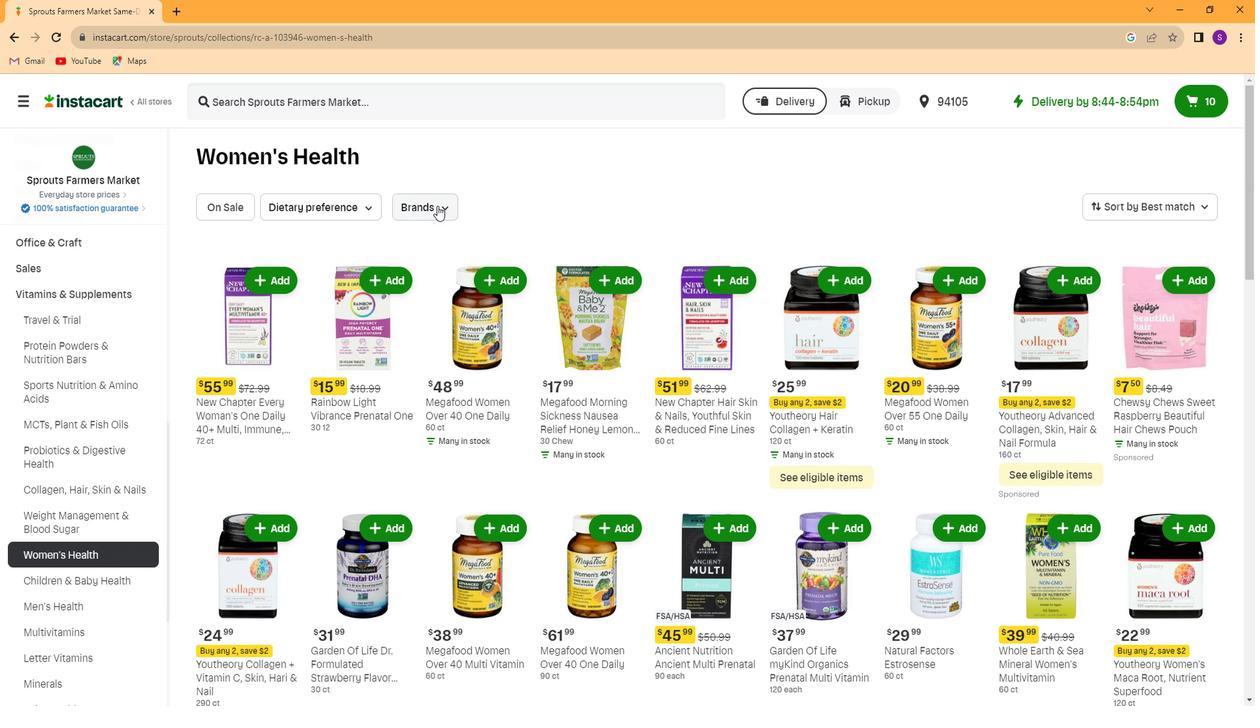 
Action: Mouse moved to (450, 325)
Screenshot: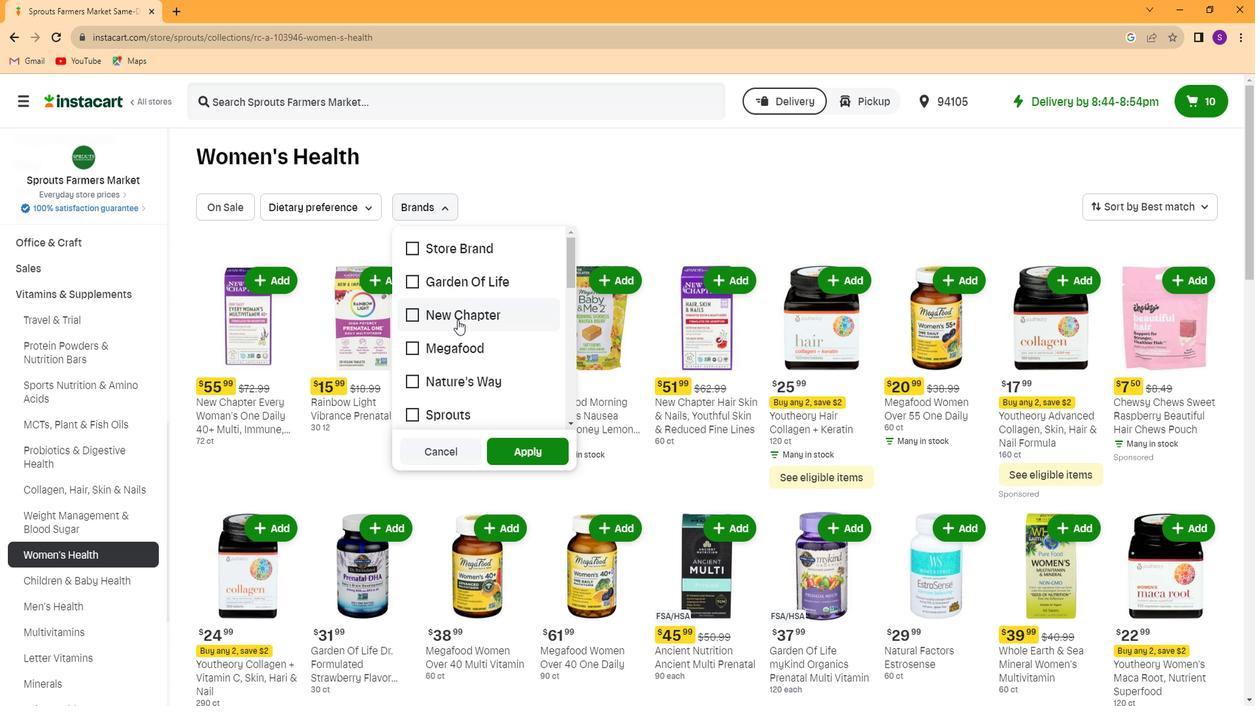 
Action: Mouse scrolled (450, 324) with delta (0, -1)
Screenshot: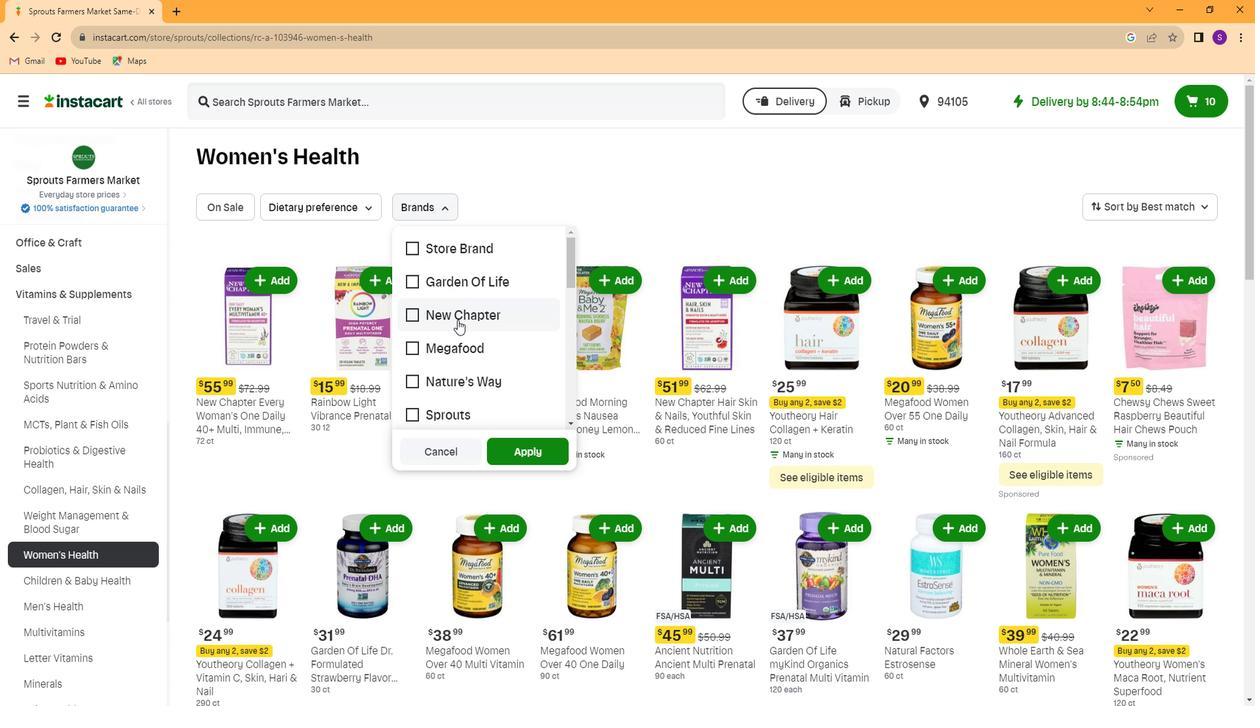 
Action: Mouse scrolled (450, 324) with delta (0, -1)
Screenshot: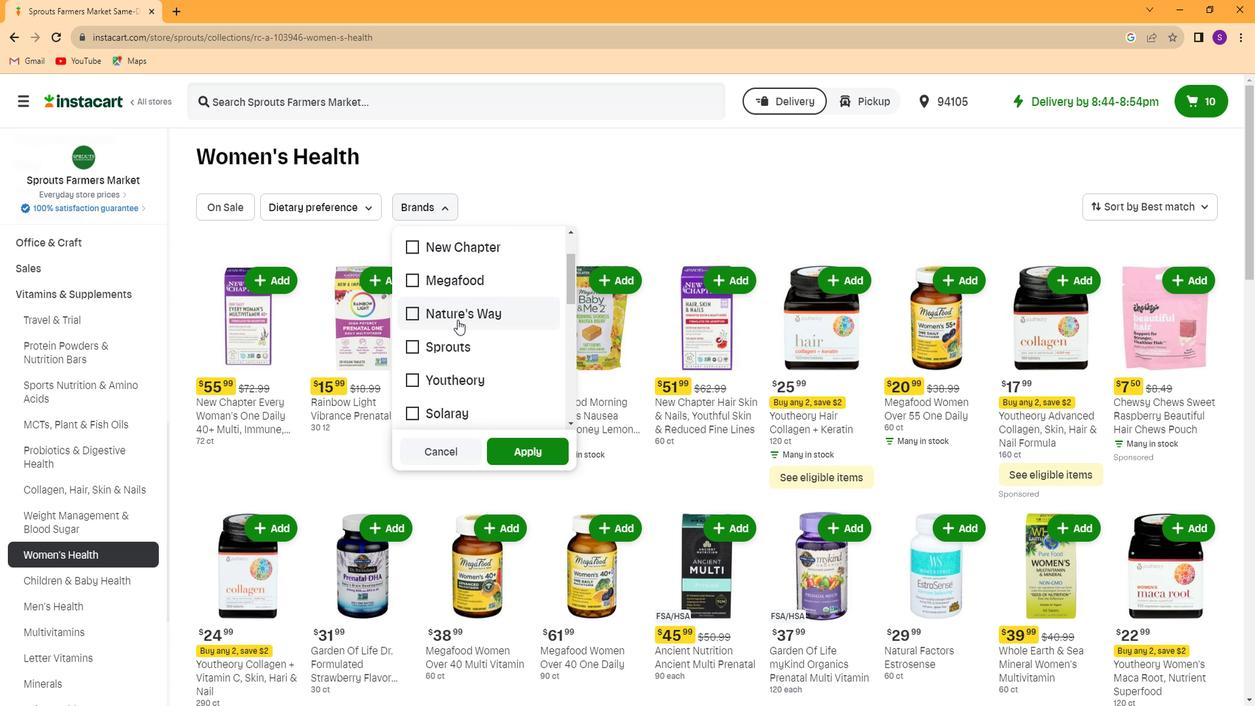 
Action: Mouse scrolled (450, 324) with delta (0, -1)
Screenshot: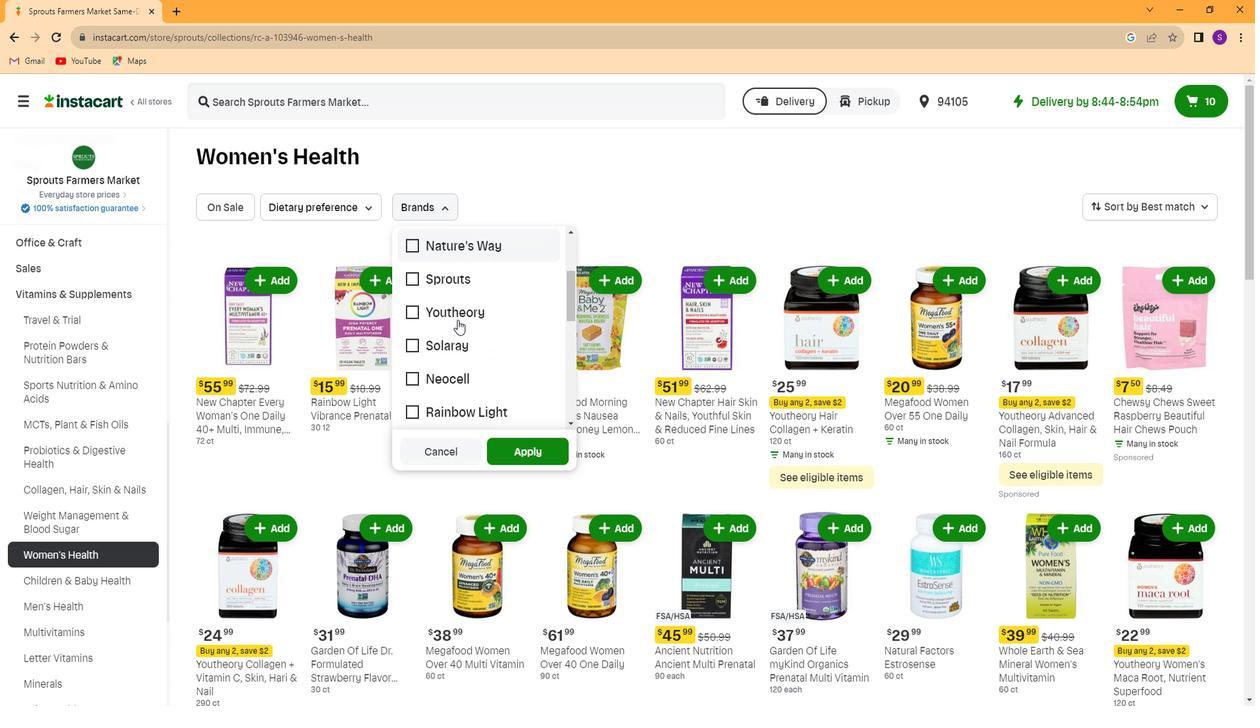 
Action: Mouse scrolled (450, 324) with delta (0, -1)
Screenshot: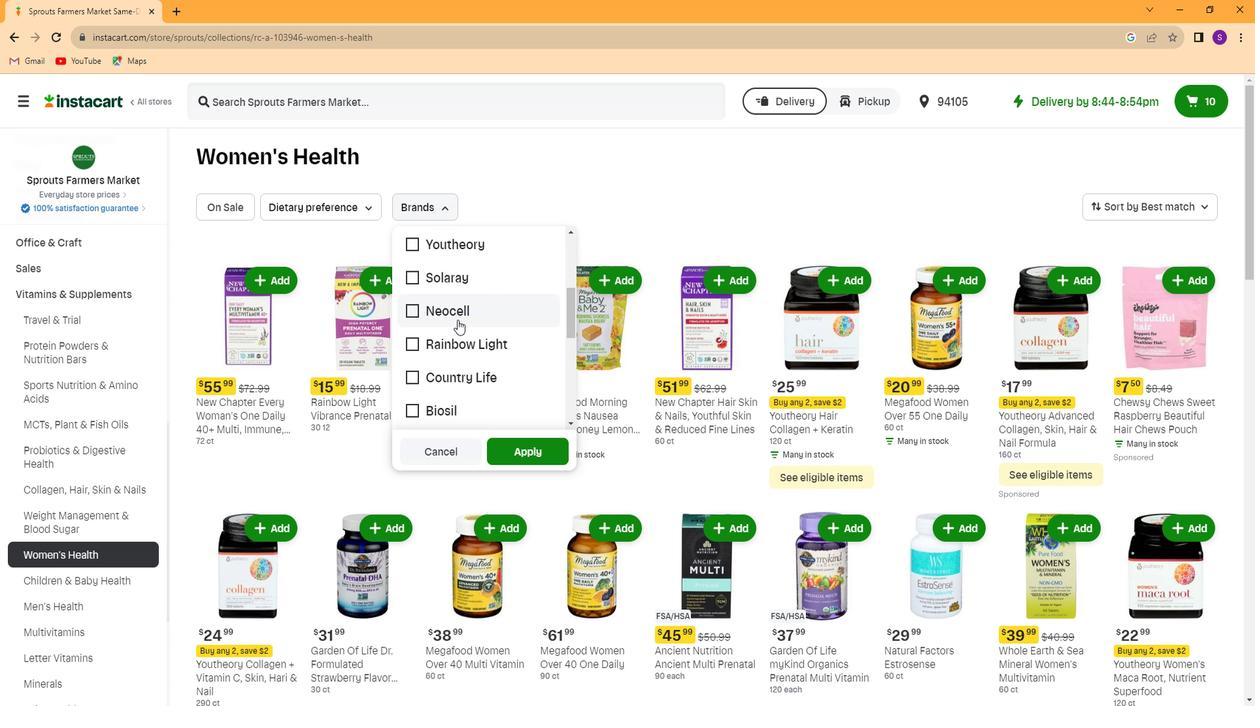 
Action: Mouse scrolled (450, 324) with delta (0, -1)
Screenshot: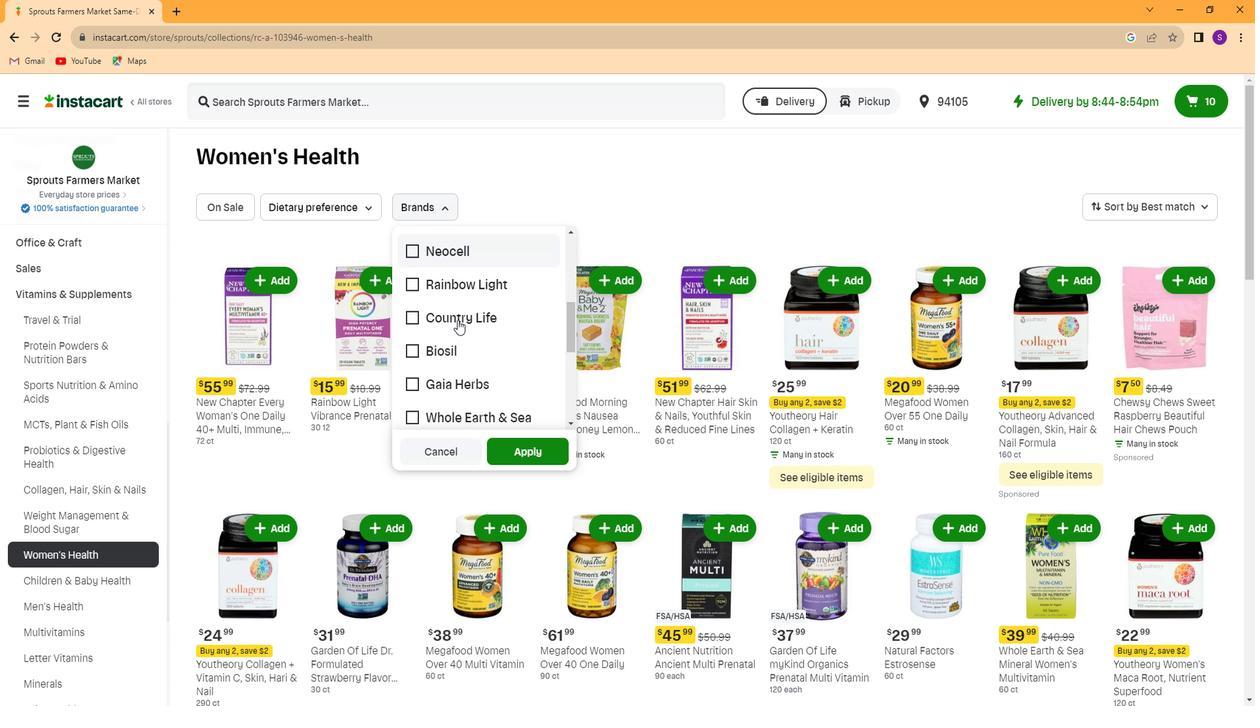 
Action: Mouse scrolled (450, 324) with delta (0, -1)
Screenshot: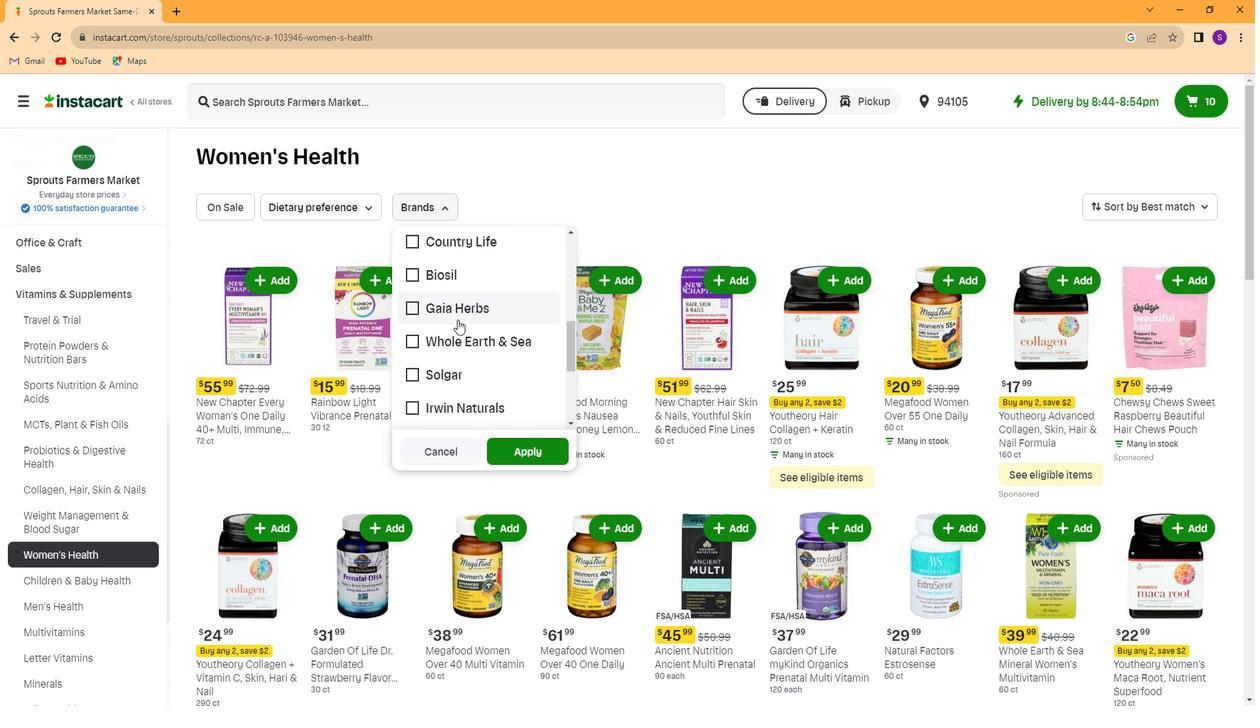 
Action: Mouse scrolled (450, 324) with delta (0, -1)
Screenshot: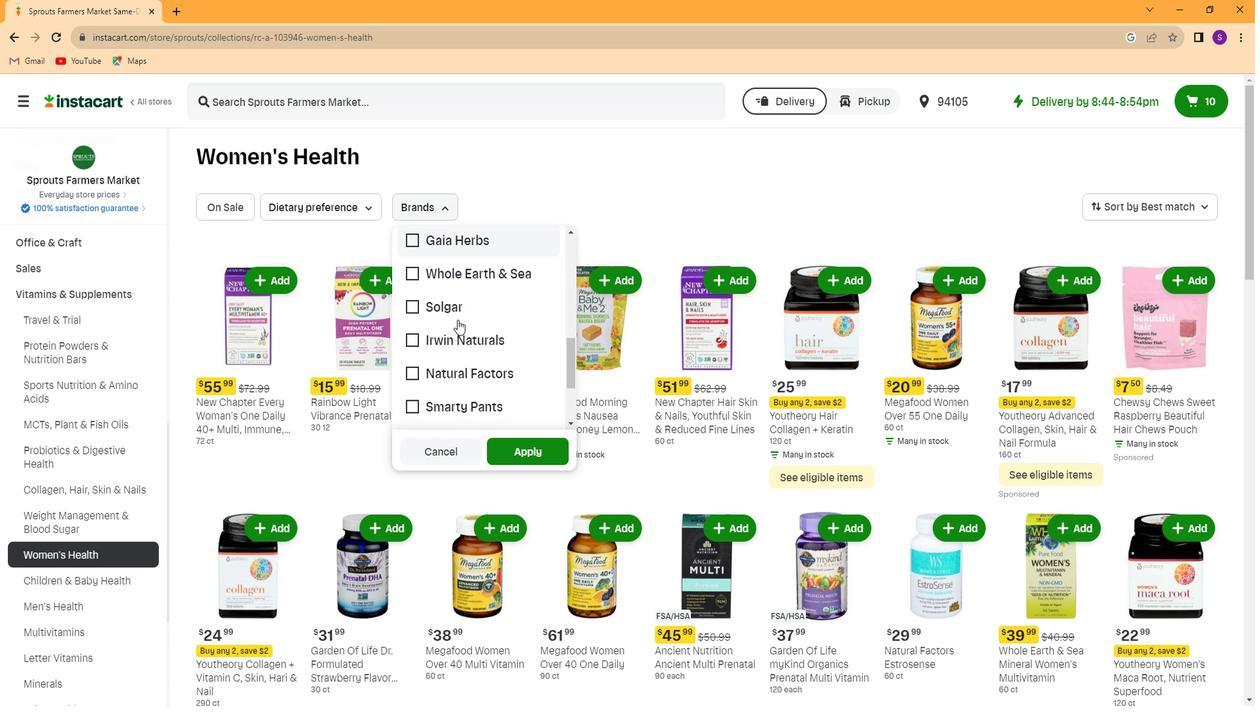 
Action: Mouse moved to (461, 318)
Screenshot: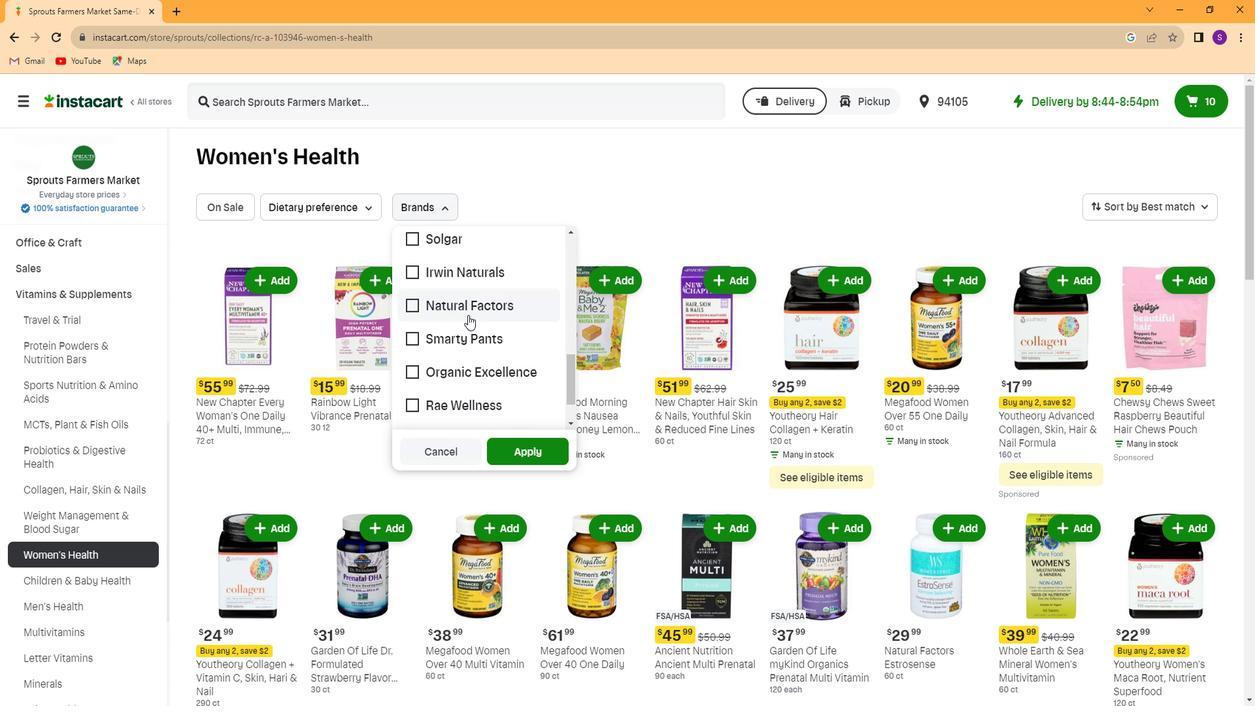 
Action: Mouse pressed left at (461, 318)
Screenshot: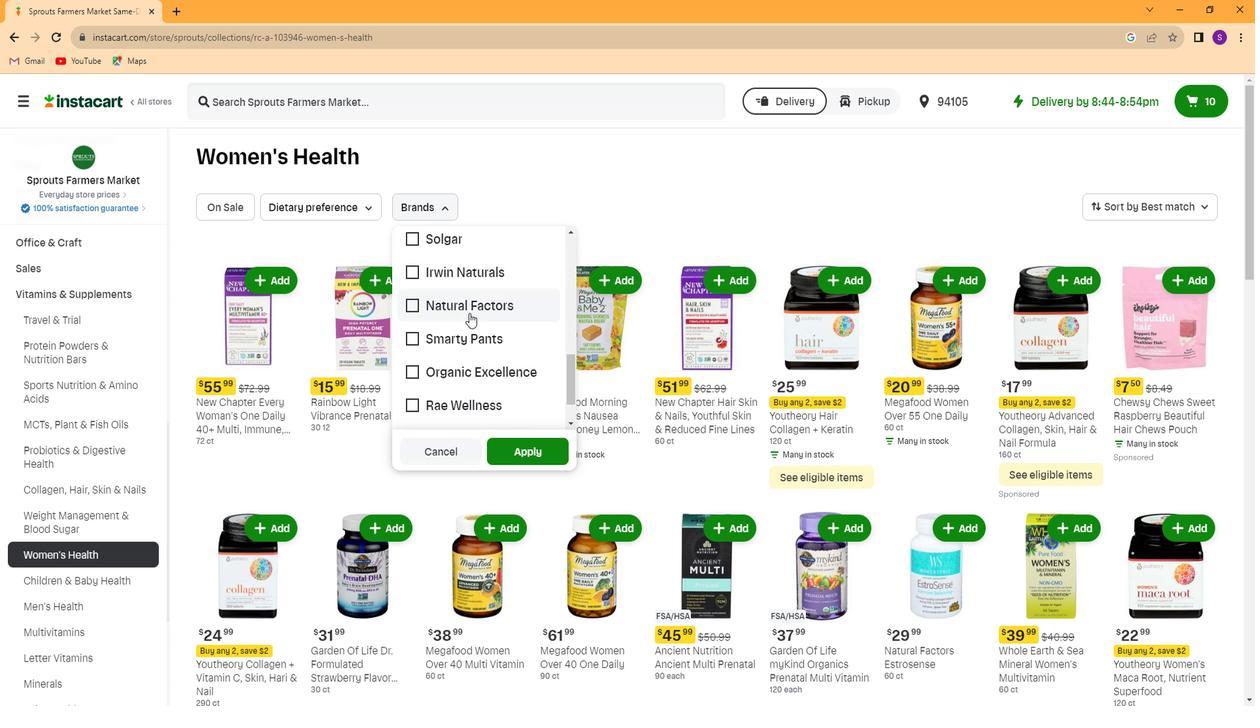 
Action: Mouse moved to (524, 458)
Screenshot: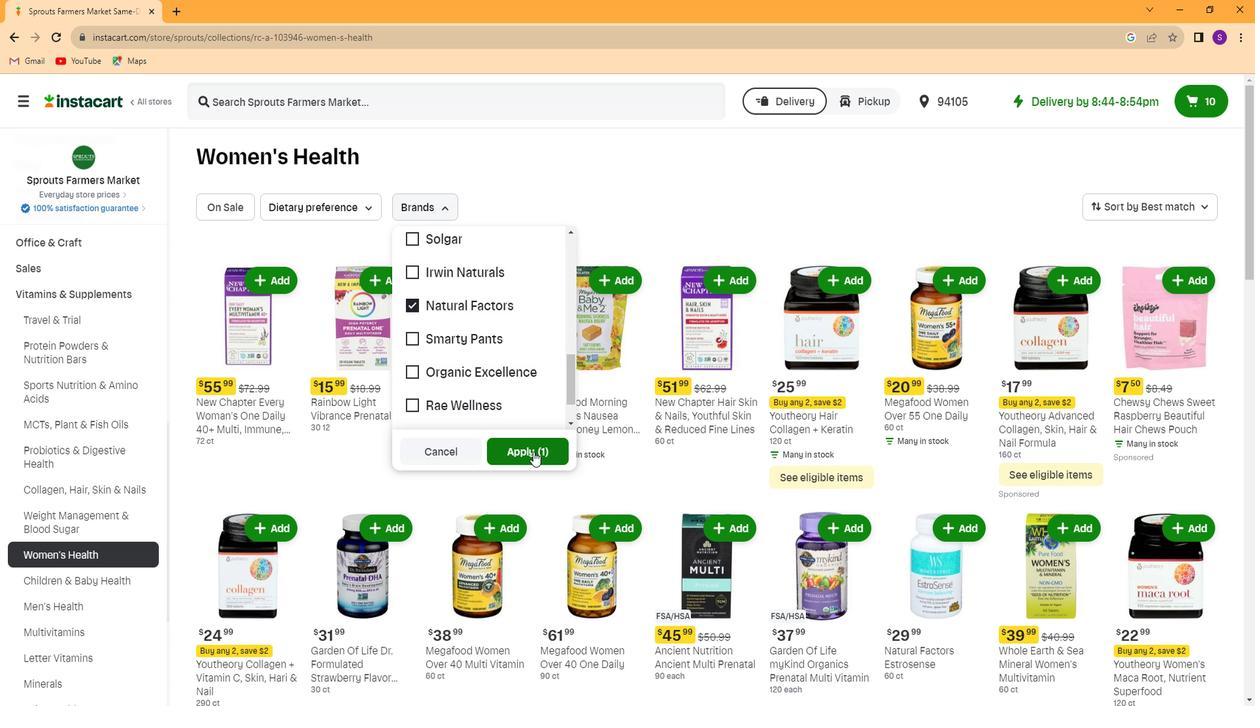 
Action: Mouse pressed left at (524, 458)
Screenshot: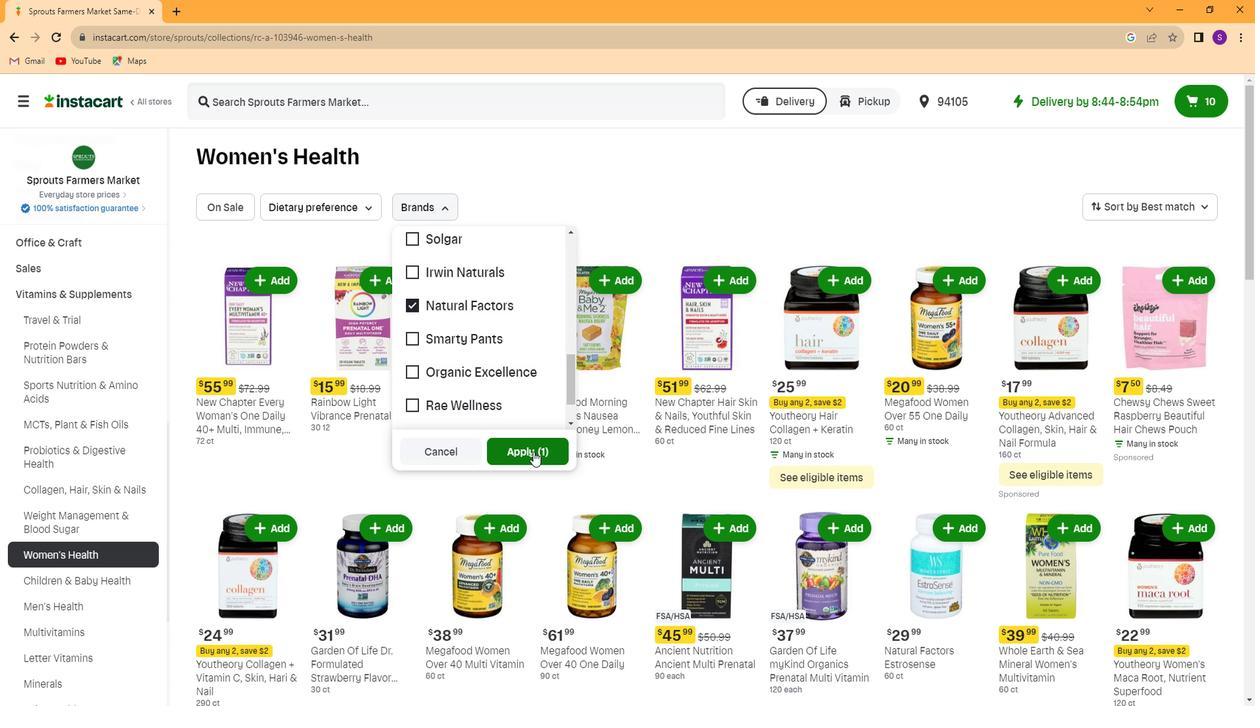 
Action: Mouse moved to (643, 512)
Screenshot: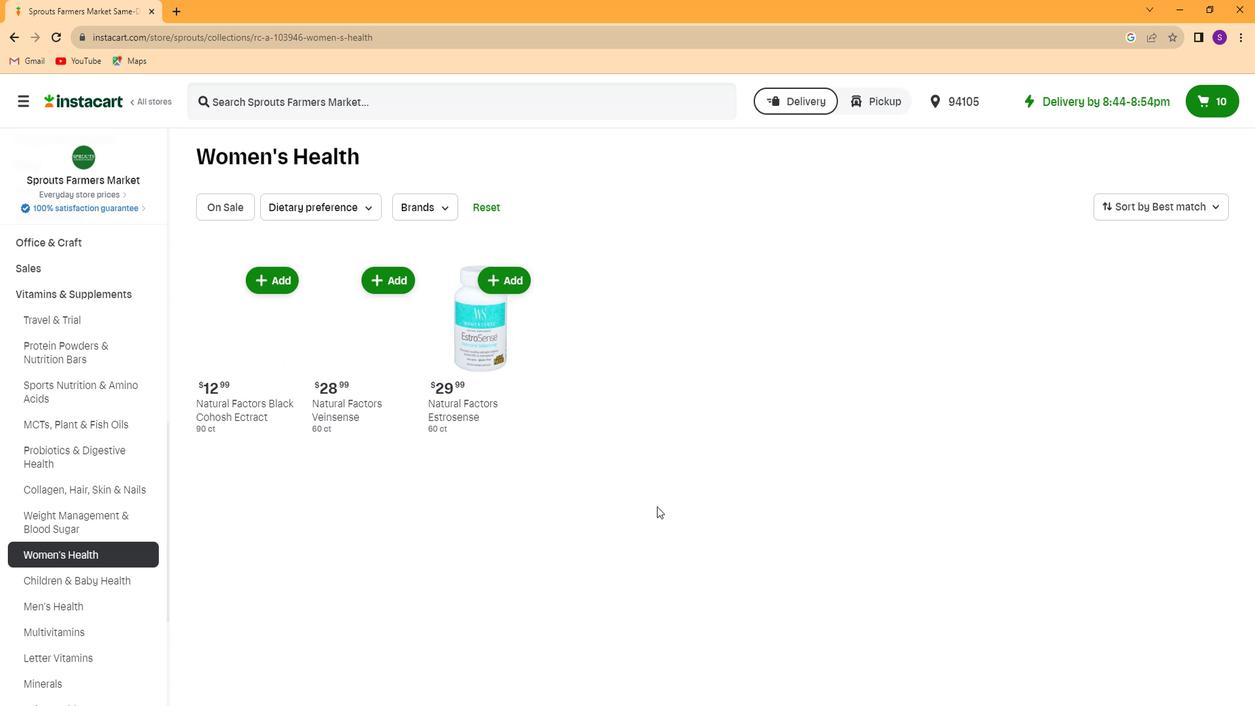 
